Task: Look for space in Shāhreẕā, Iran from 6th June, 2023 to 8th June, 2023 for 2 adults in price range Rs.7000 to Rs.12000. Place can be private room with 1  bedroom having 2 beds and 1 bathroom. Property type can be house, flat, guest house. Booking option can be shelf check-in. Required host language is English.
Action: Mouse moved to (441, 69)
Screenshot: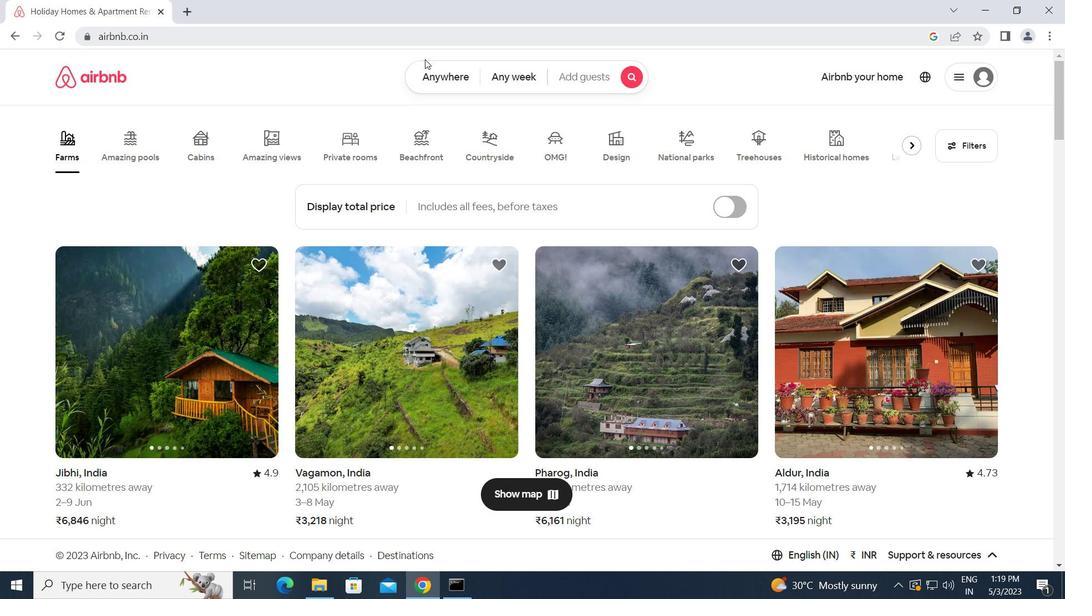 
Action: Mouse pressed left at (441, 69)
Screenshot: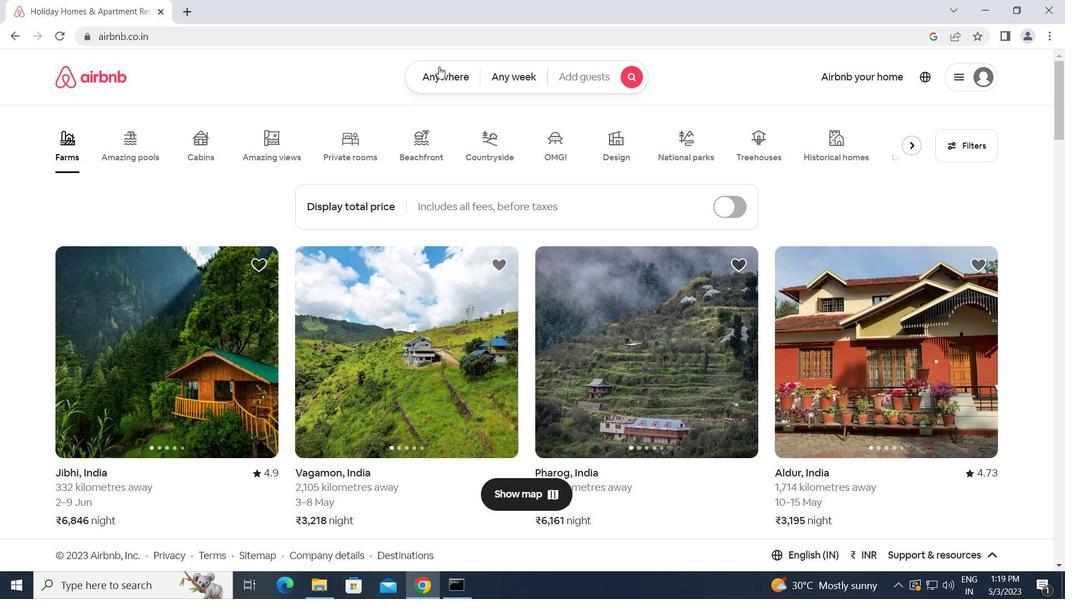 
Action: Mouse moved to (308, 133)
Screenshot: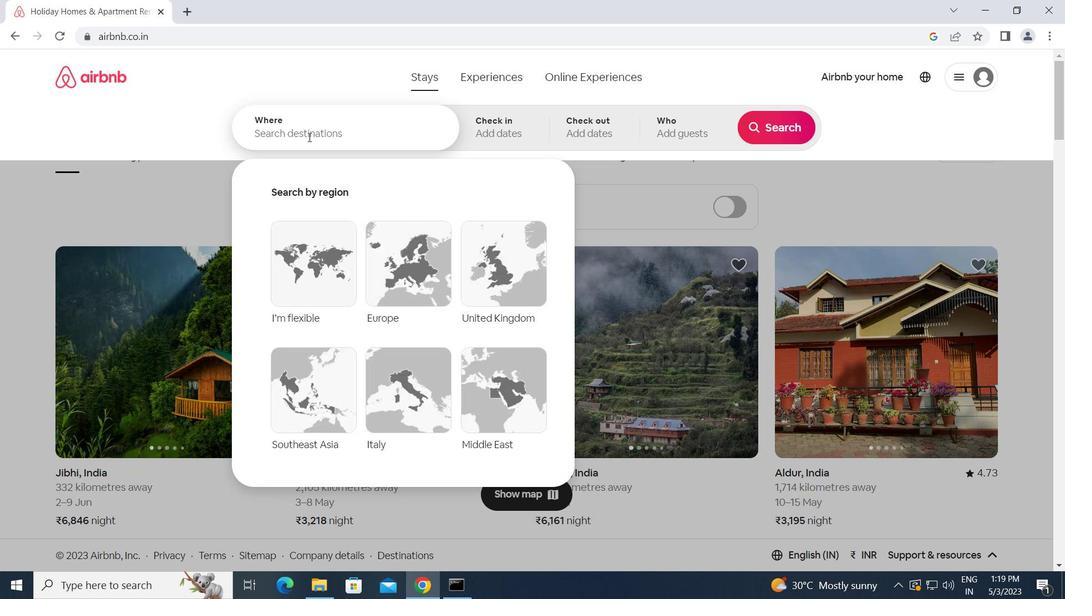 
Action: Mouse pressed left at (308, 133)
Screenshot: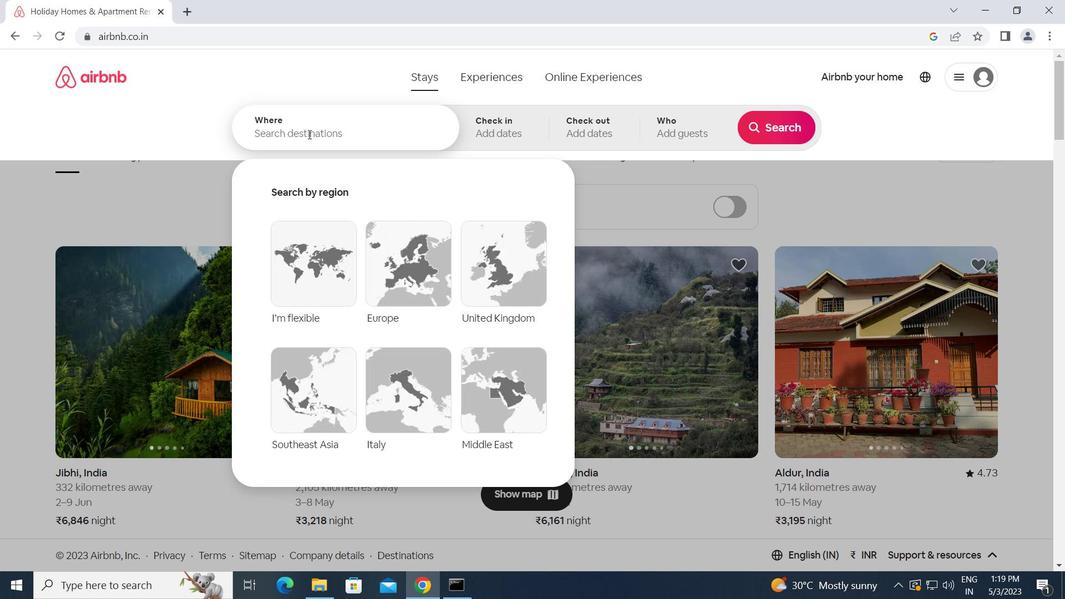 
Action: Key pressed <Key.caps_lock><Key.caps_lock>s<Key.caps_lock>hahreza,<Key.space><Key.caps_lock>i<Key.caps_lock>ran<Key.enter>
Screenshot: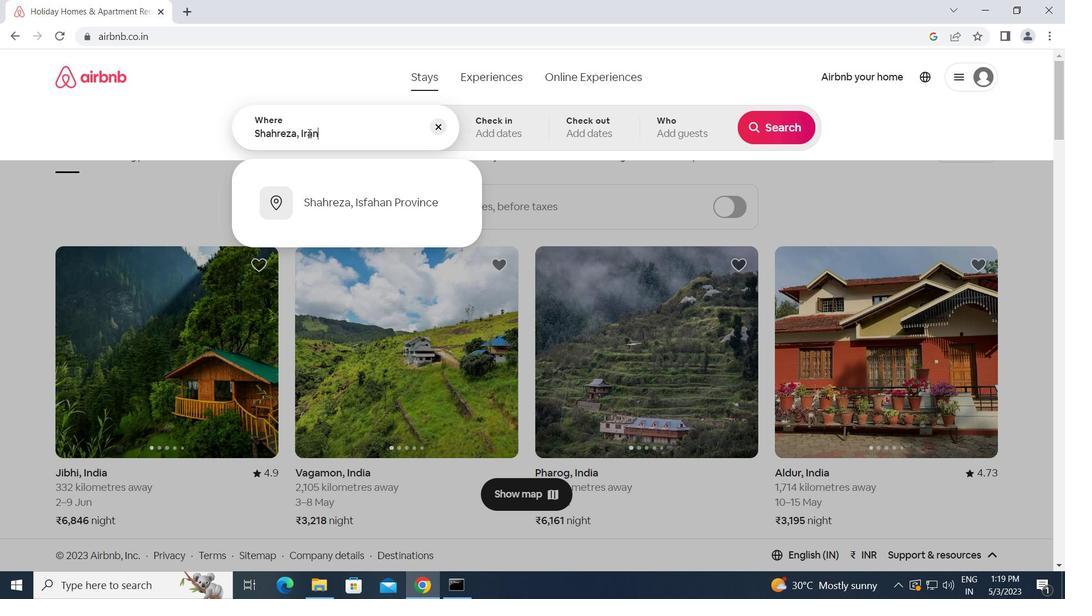 
Action: Mouse moved to (624, 329)
Screenshot: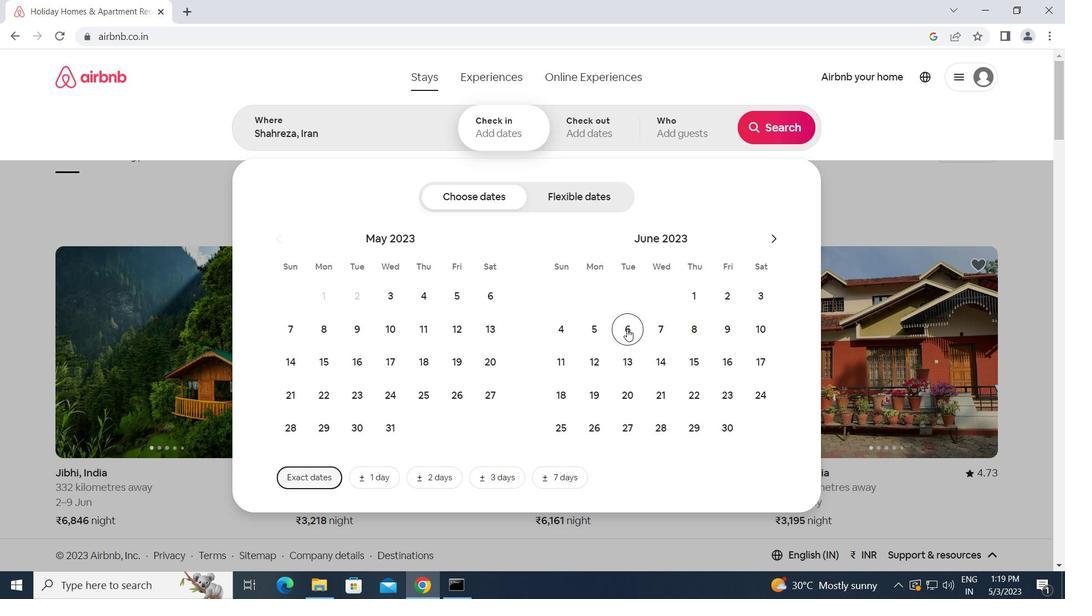 
Action: Mouse pressed left at (624, 329)
Screenshot: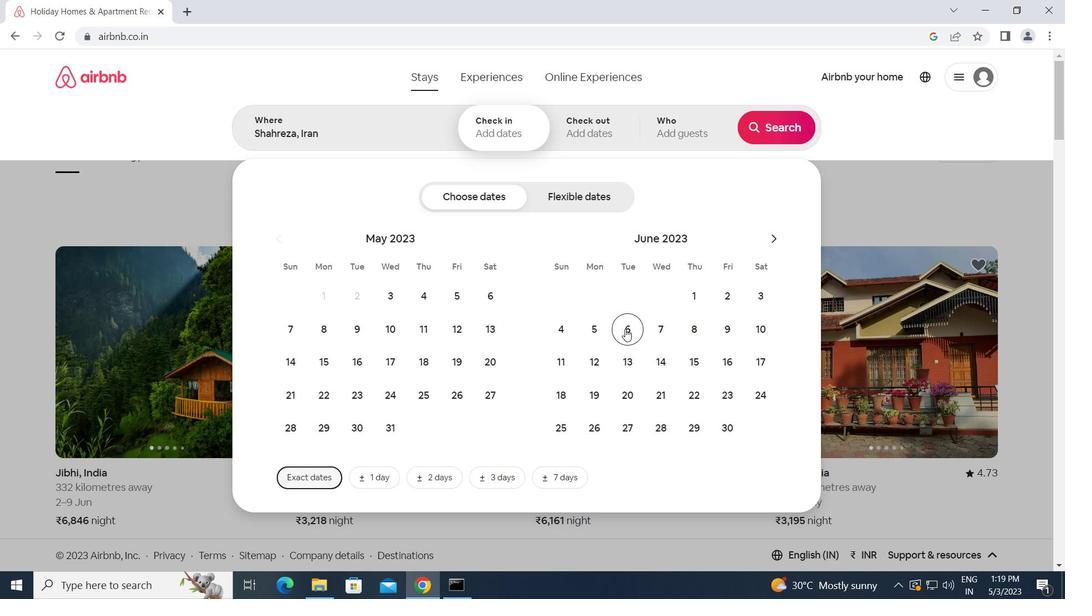 
Action: Mouse moved to (694, 331)
Screenshot: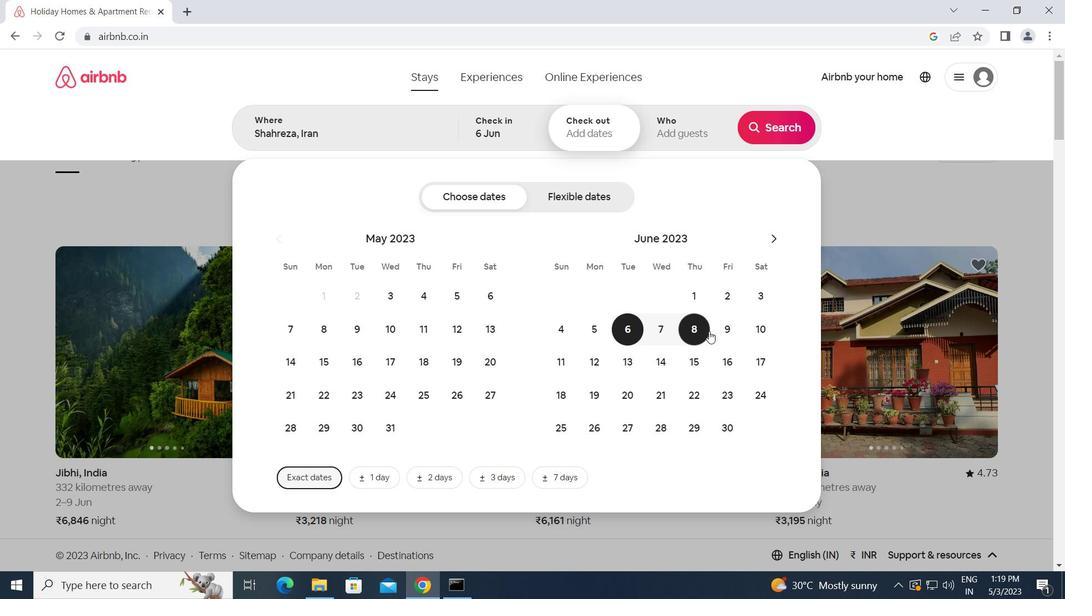 
Action: Mouse pressed left at (694, 331)
Screenshot: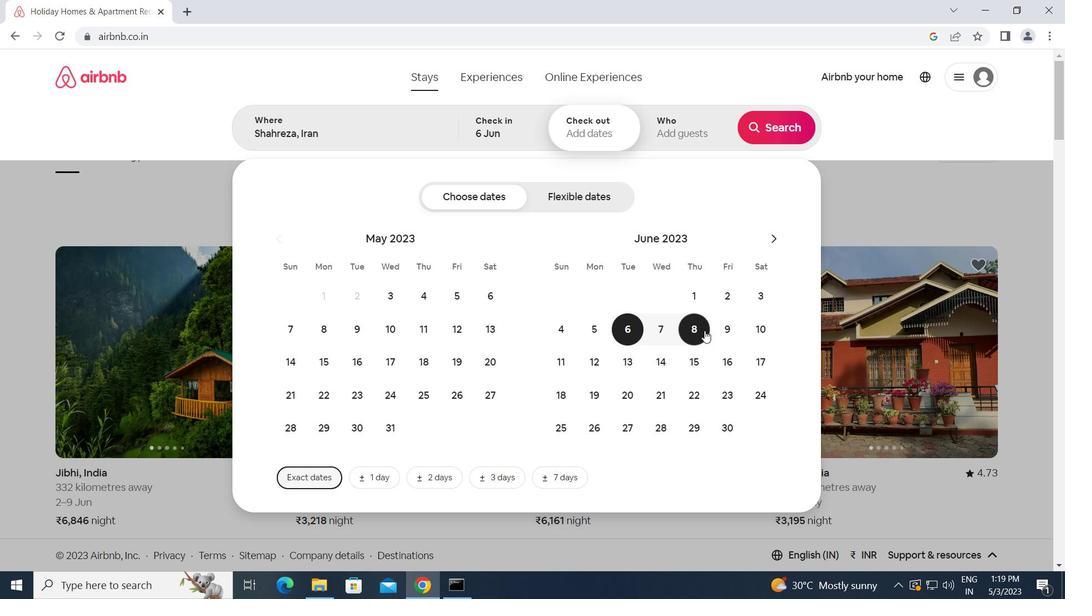 
Action: Mouse moved to (677, 128)
Screenshot: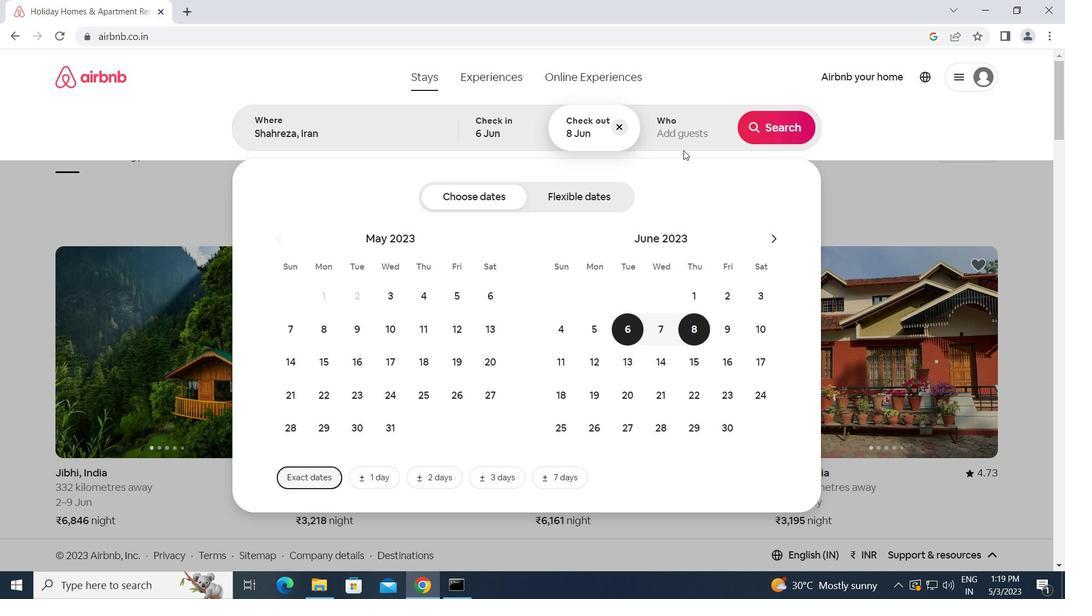 
Action: Mouse pressed left at (677, 128)
Screenshot: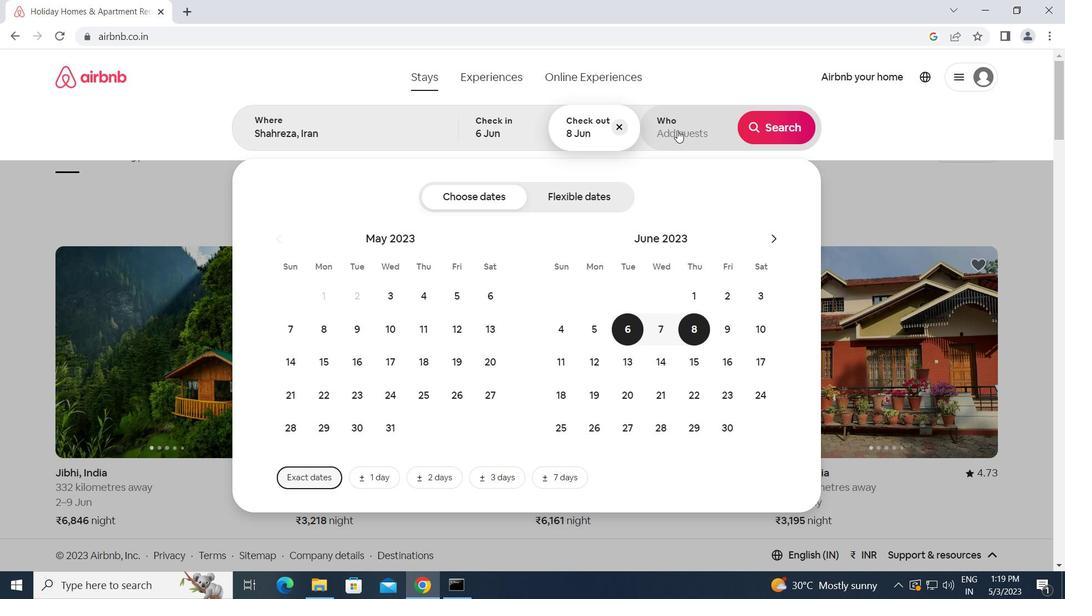 
Action: Mouse moved to (780, 195)
Screenshot: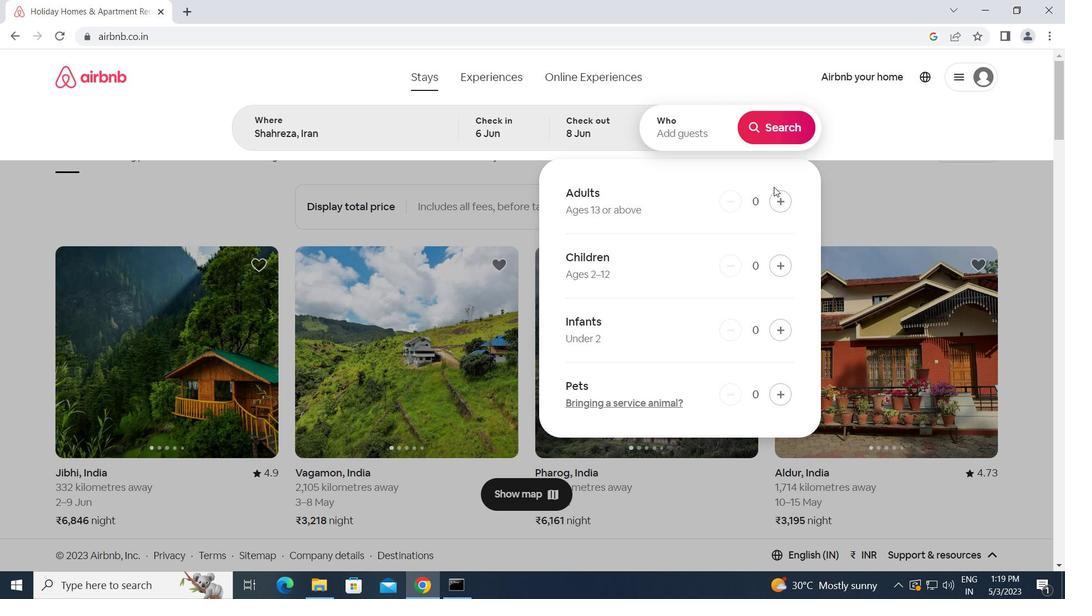 
Action: Mouse pressed left at (780, 195)
Screenshot: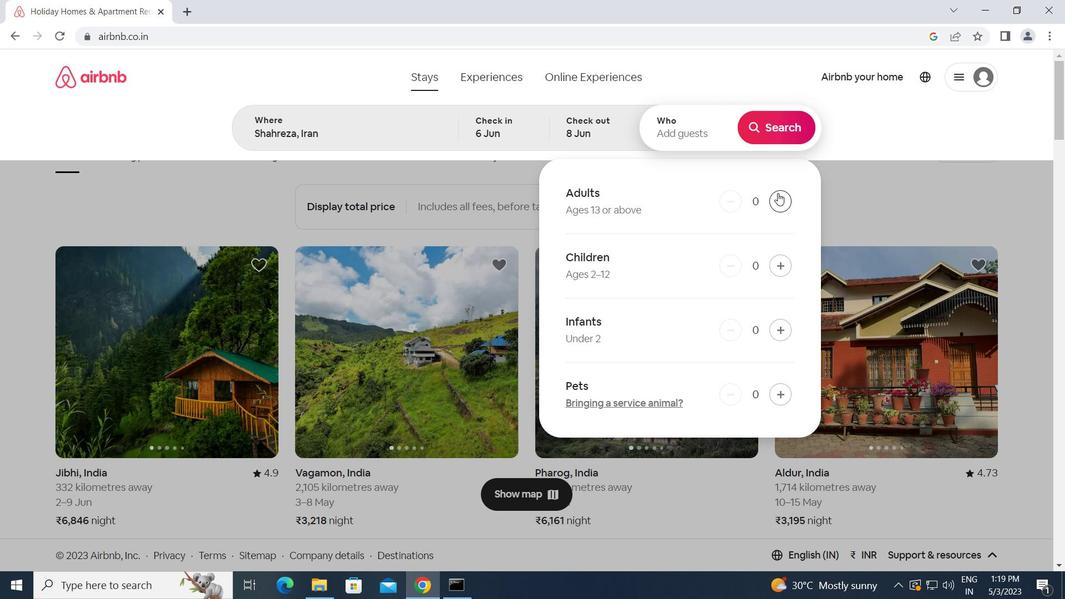 
Action: Mouse pressed left at (780, 195)
Screenshot: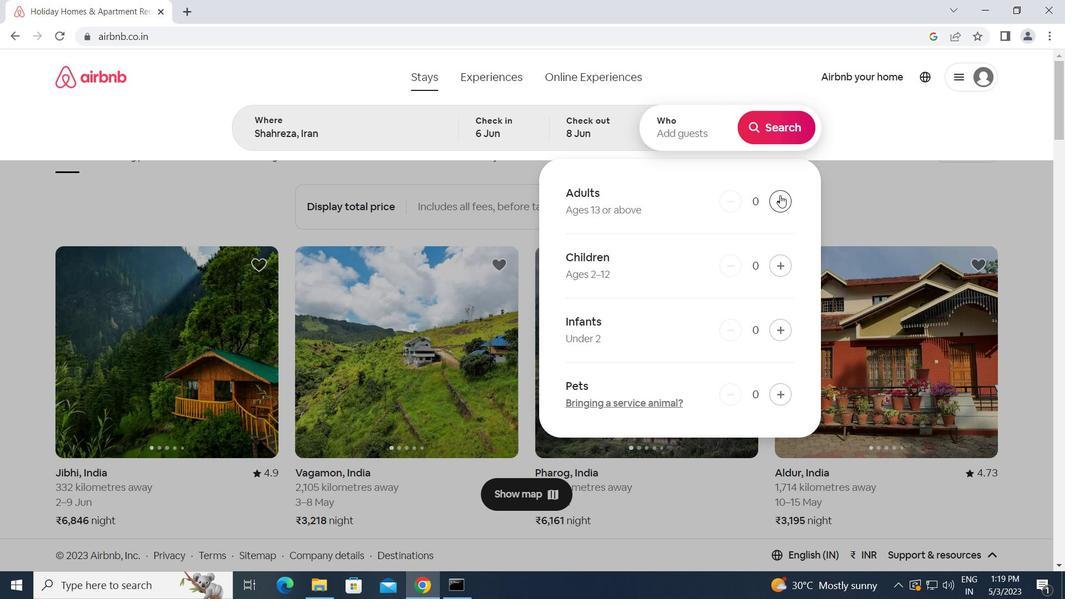 
Action: Mouse moved to (783, 139)
Screenshot: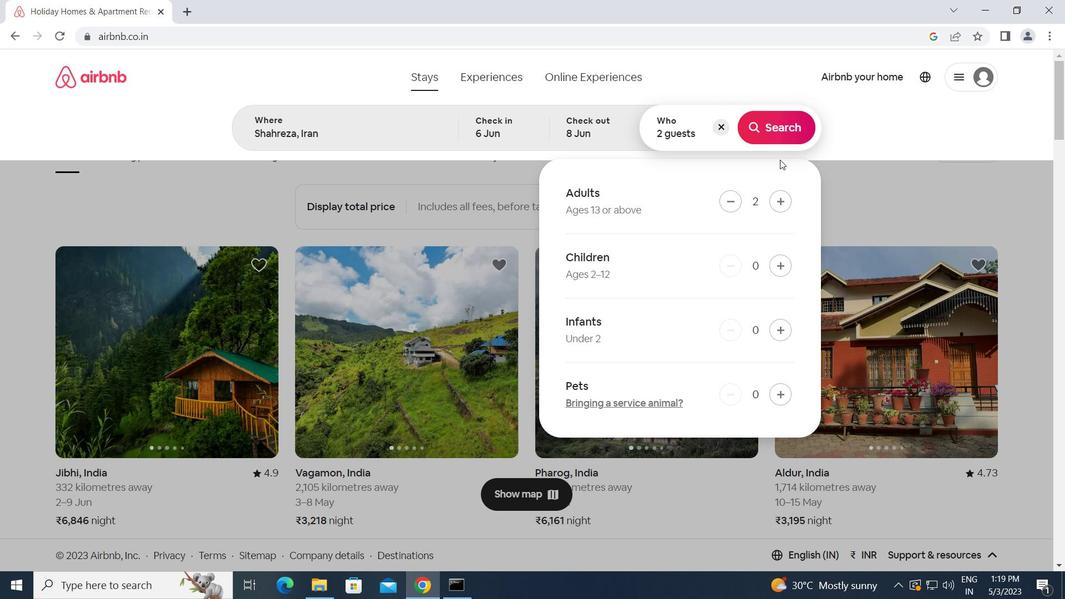 
Action: Mouse pressed left at (783, 139)
Screenshot: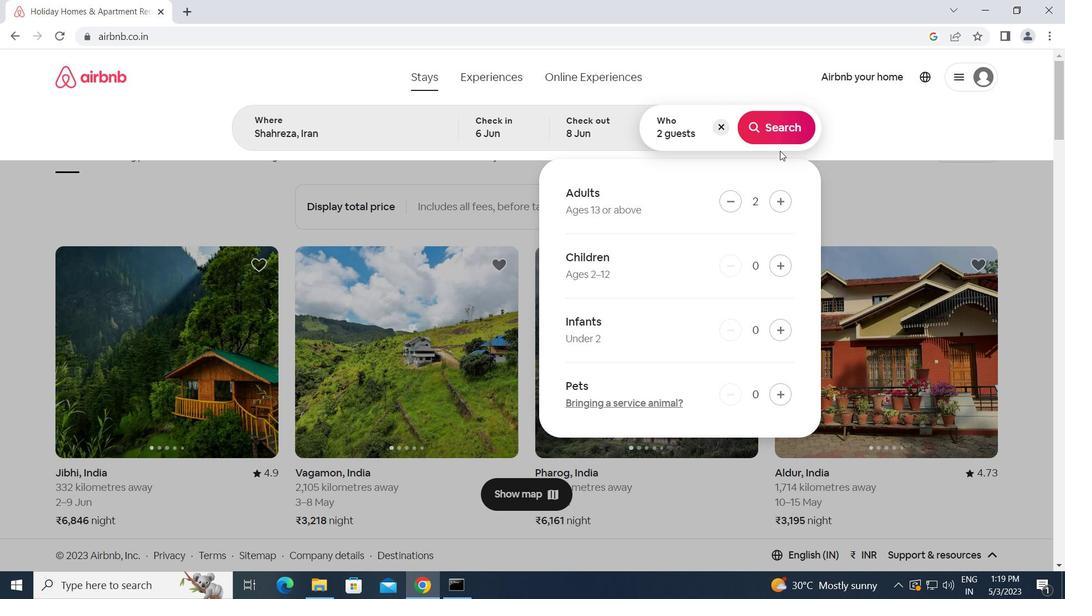 
Action: Mouse moved to (995, 123)
Screenshot: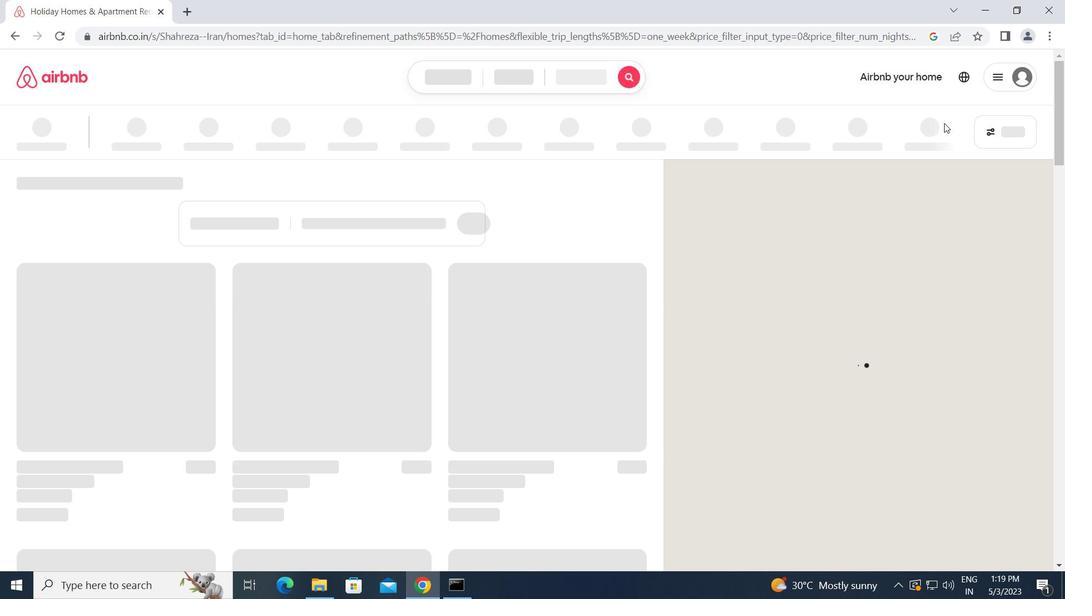 
Action: Mouse pressed left at (995, 123)
Screenshot: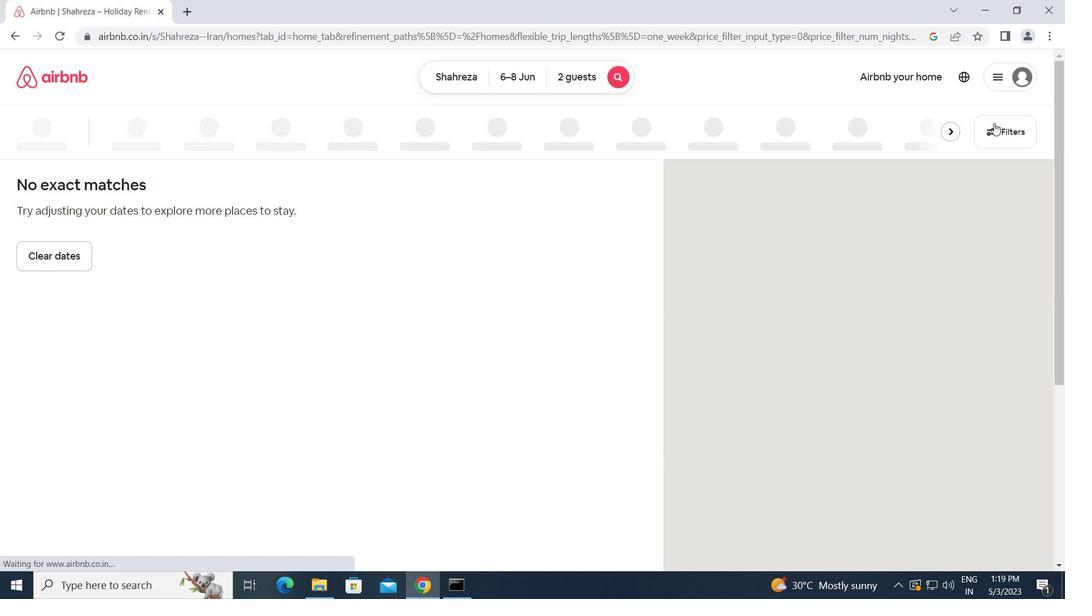 
Action: Mouse moved to (354, 216)
Screenshot: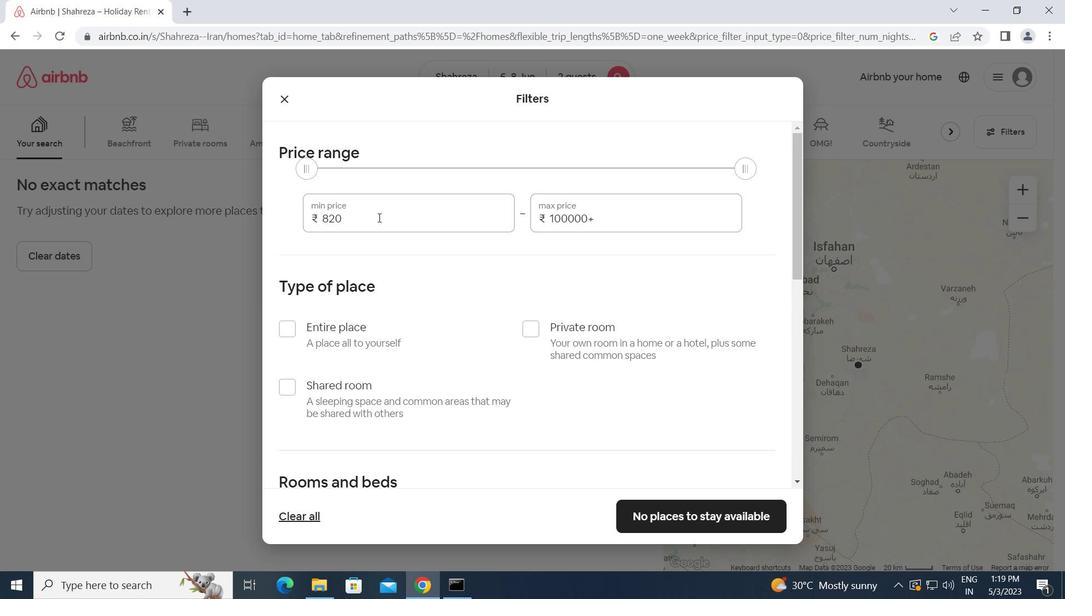 
Action: Mouse pressed left at (354, 216)
Screenshot: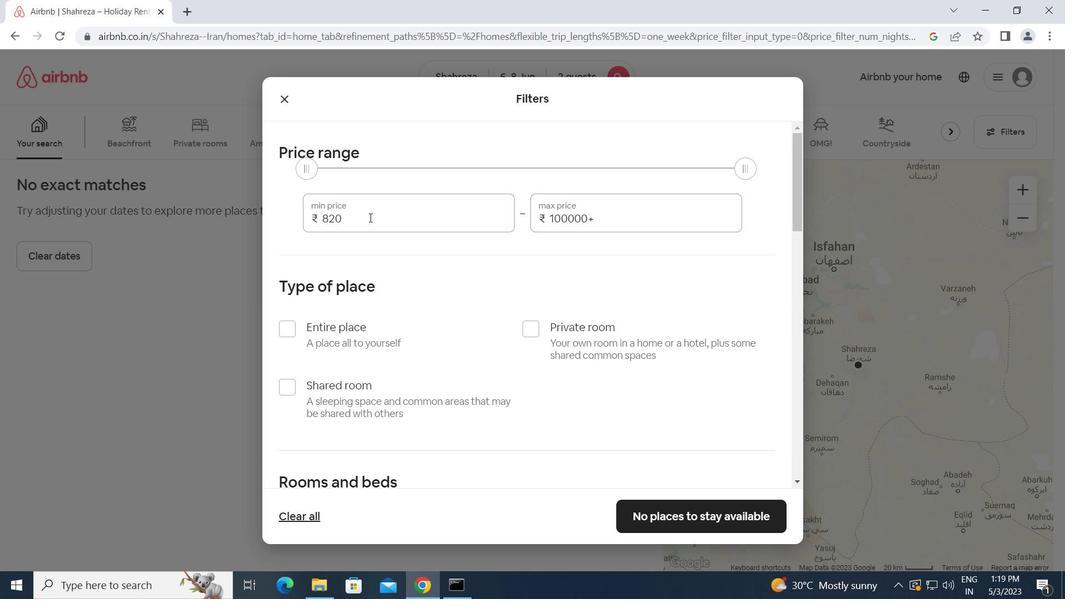 
Action: Mouse moved to (276, 227)
Screenshot: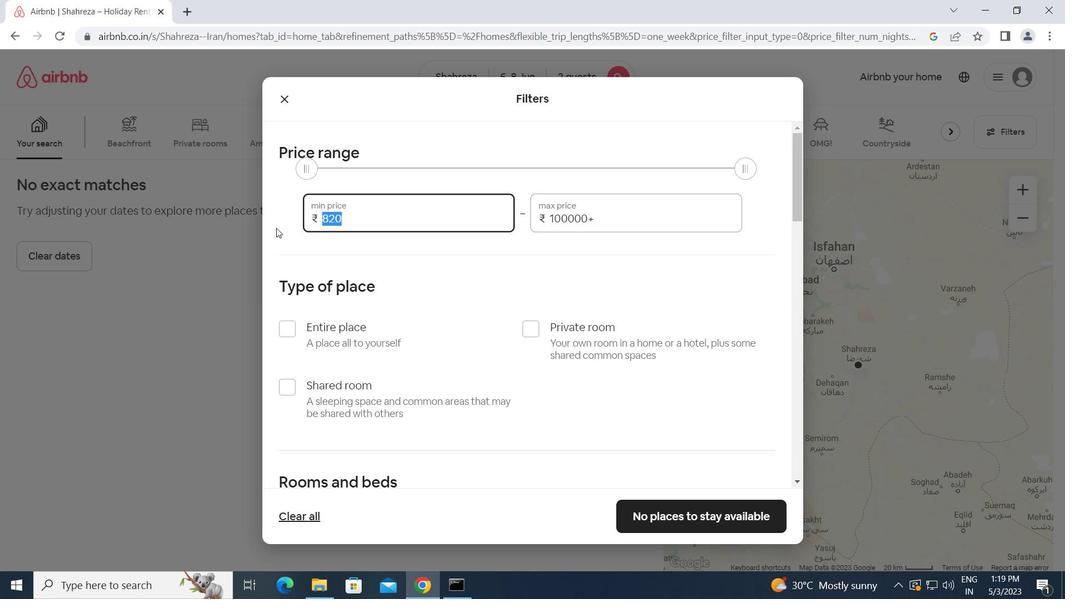 
Action: Key pressed 7000<Key.tab>12000
Screenshot: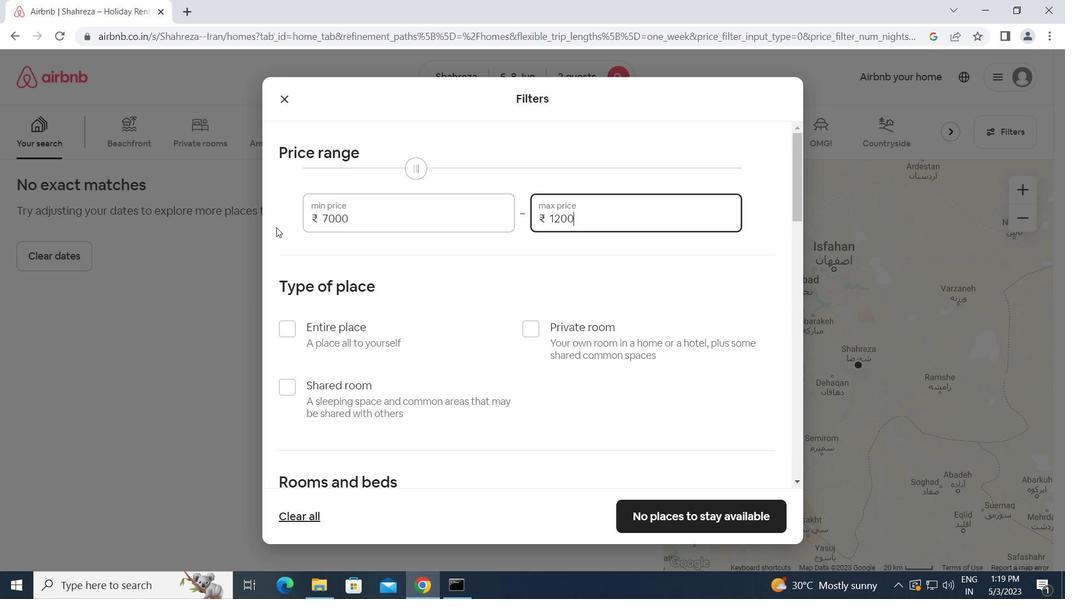 
Action: Mouse moved to (531, 324)
Screenshot: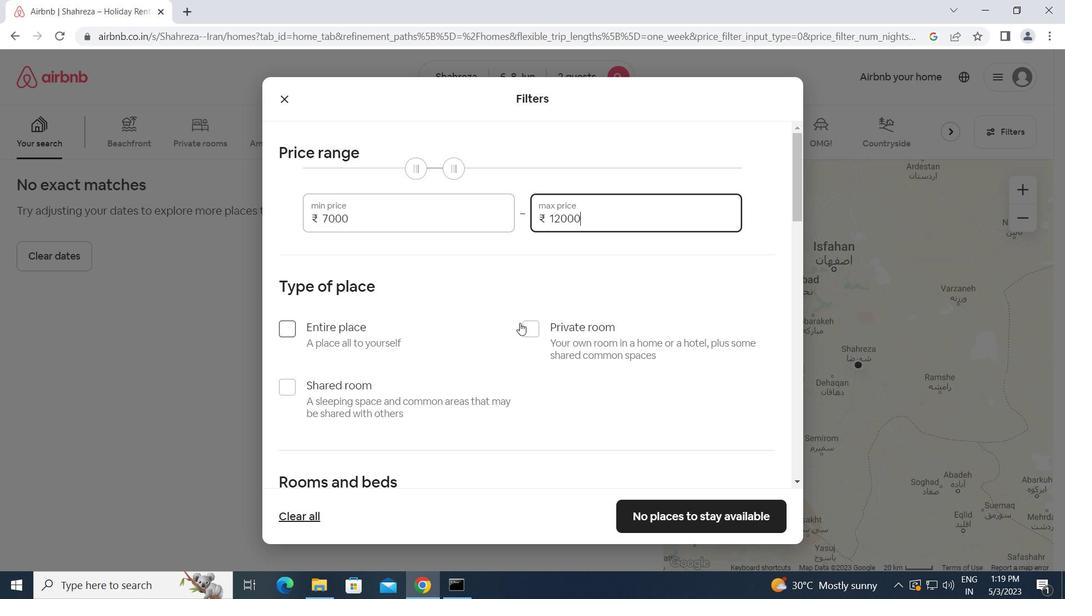 
Action: Mouse pressed left at (531, 324)
Screenshot: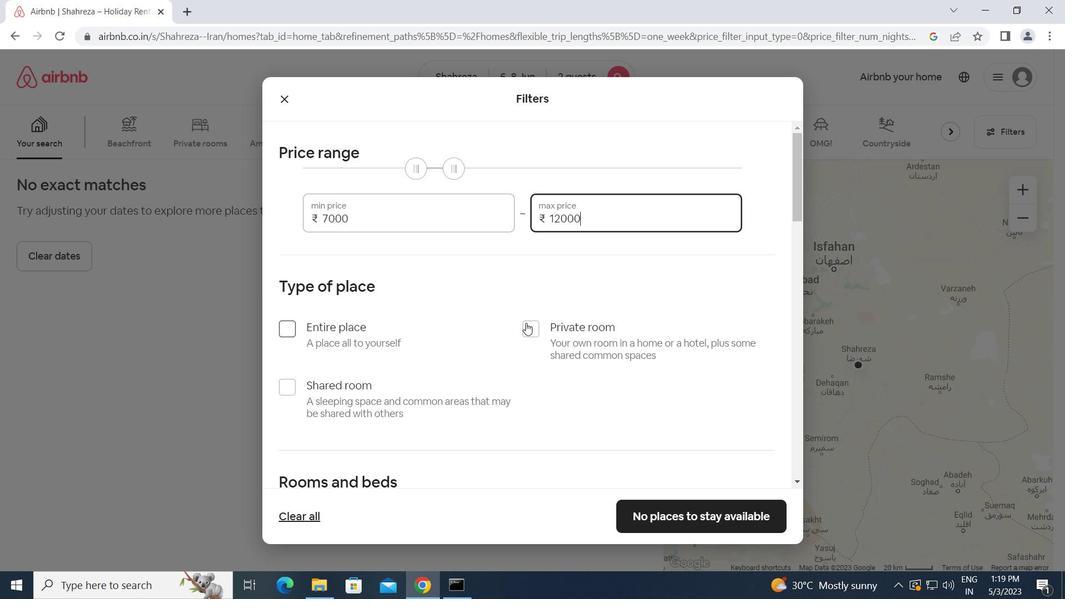 
Action: Mouse moved to (513, 364)
Screenshot: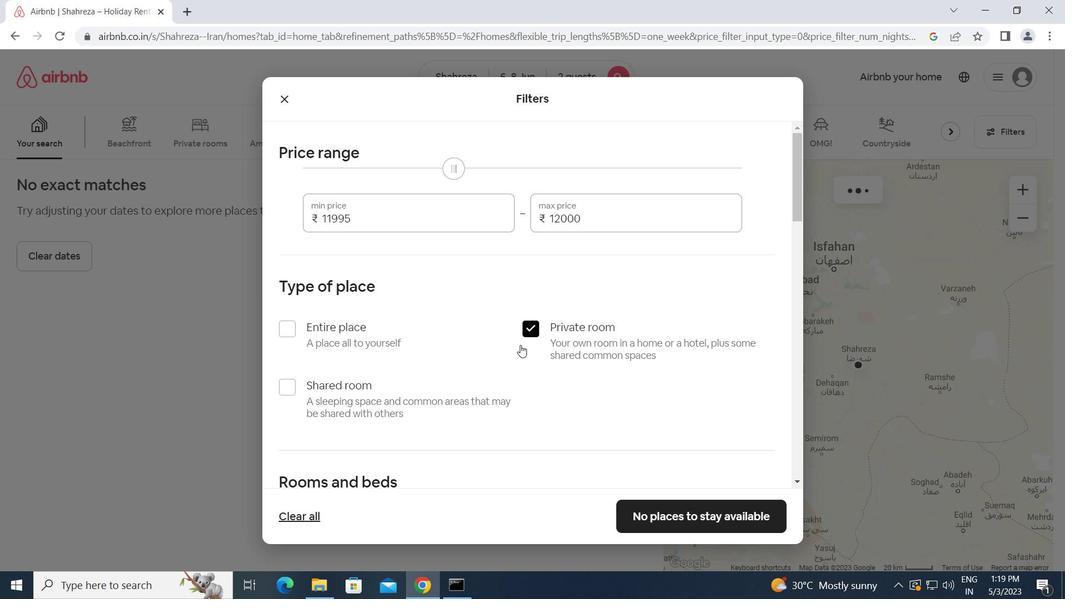 
Action: Mouse scrolled (513, 364) with delta (0, 0)
Screenshot: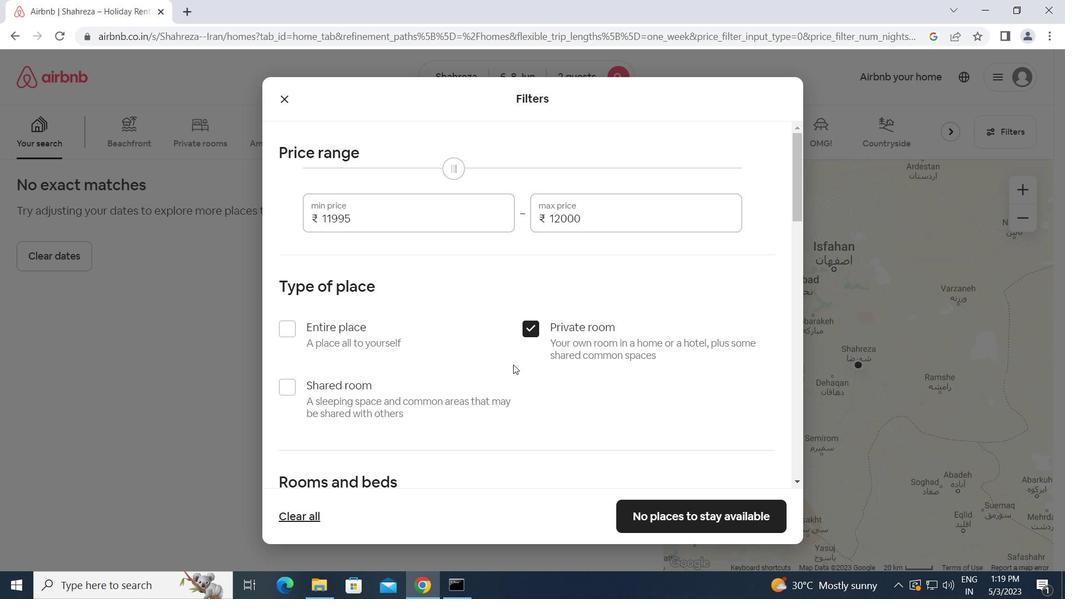 
Action: Mouse scrolled (513, 364) with delta (0, 0)
Screenshot: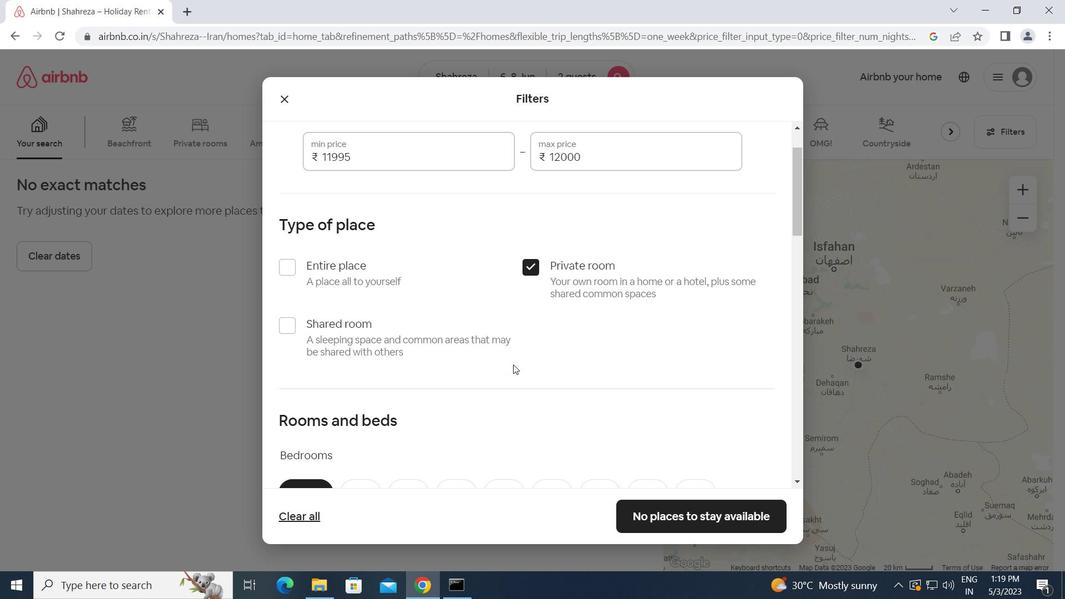 
Action: Mouse moved to (349, 409)
Screenshot: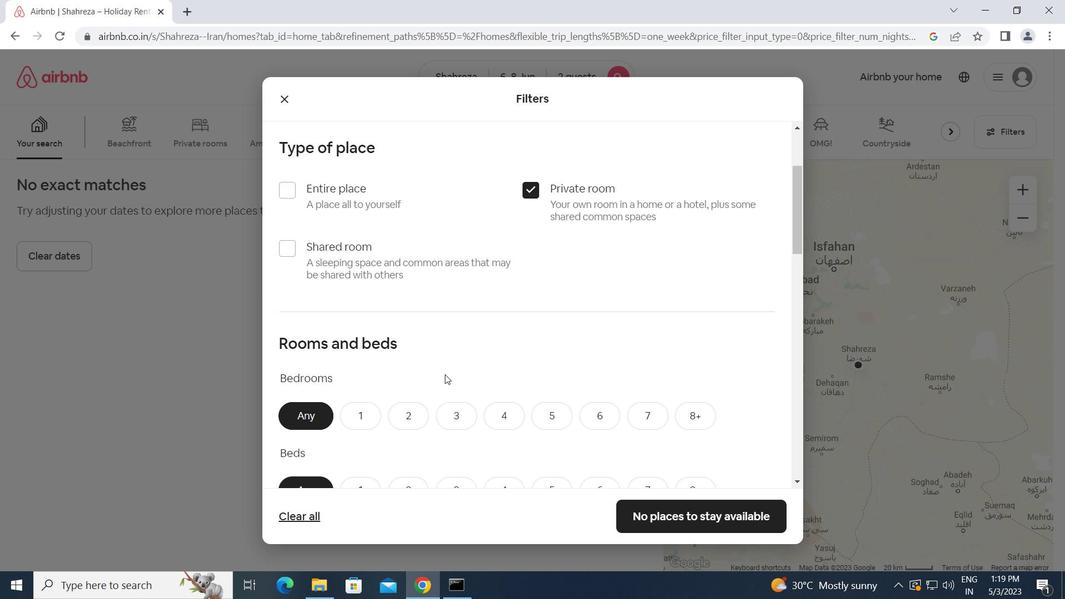 
Action: Mouse pressed left at (349, 409)
Screenshot: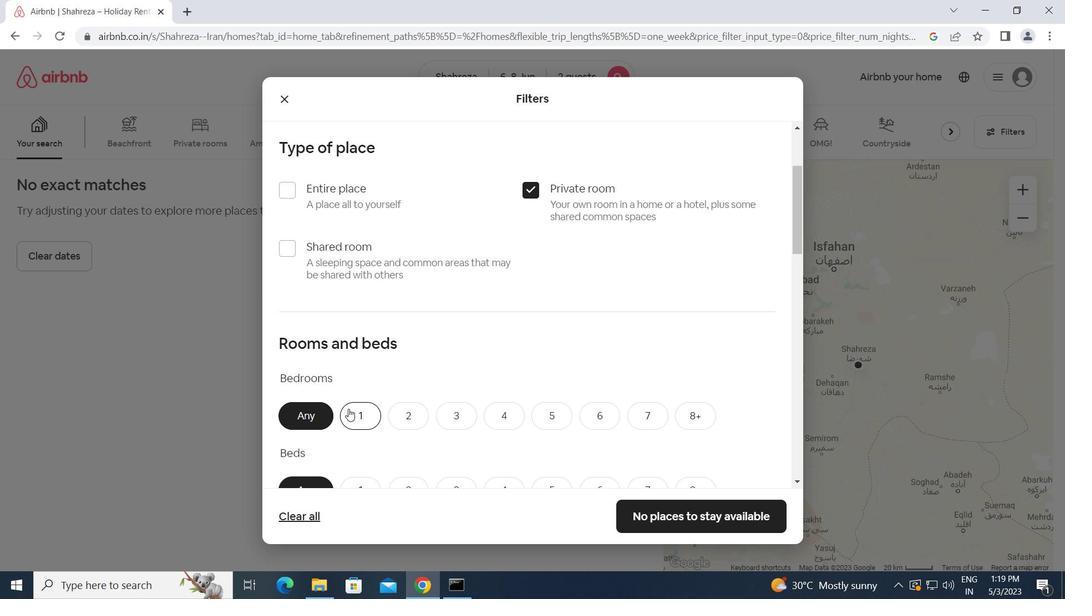 
Action: Mouse scrolled (349, 409) with delta (0, 0)
Screenshot: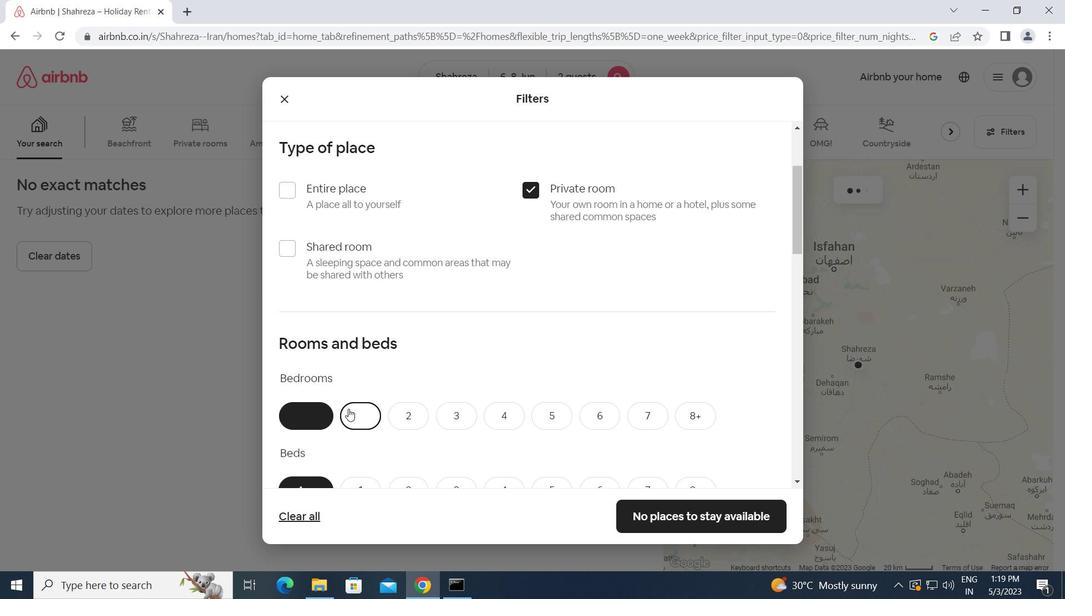 
Action: Mouse scrolled (349, 409) with delta (0, 0)
Screenshot: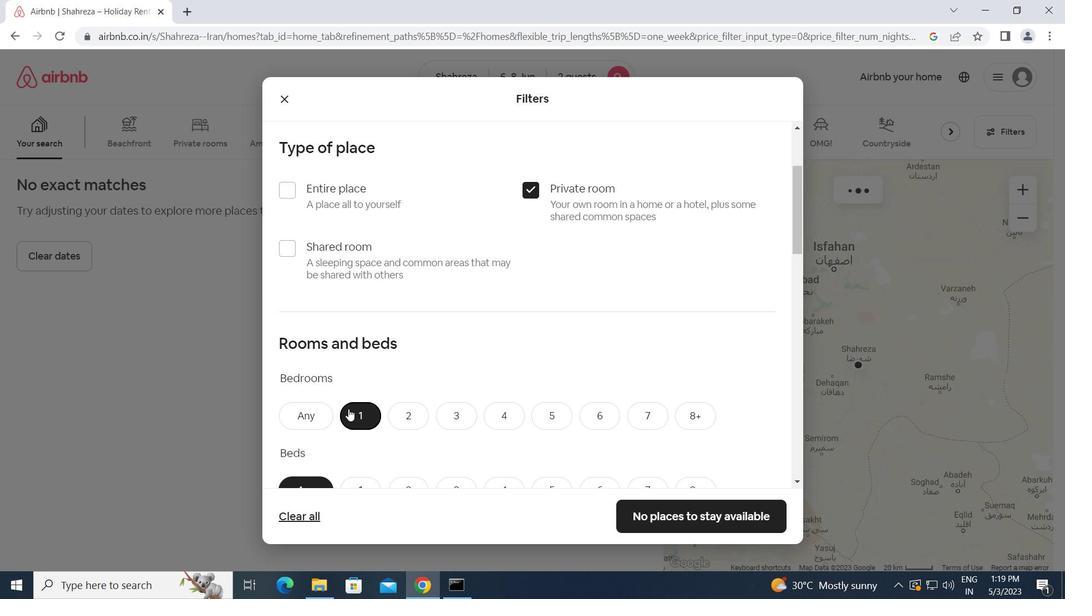 
Action: Mouse moved to (412, 361)
Screenshot: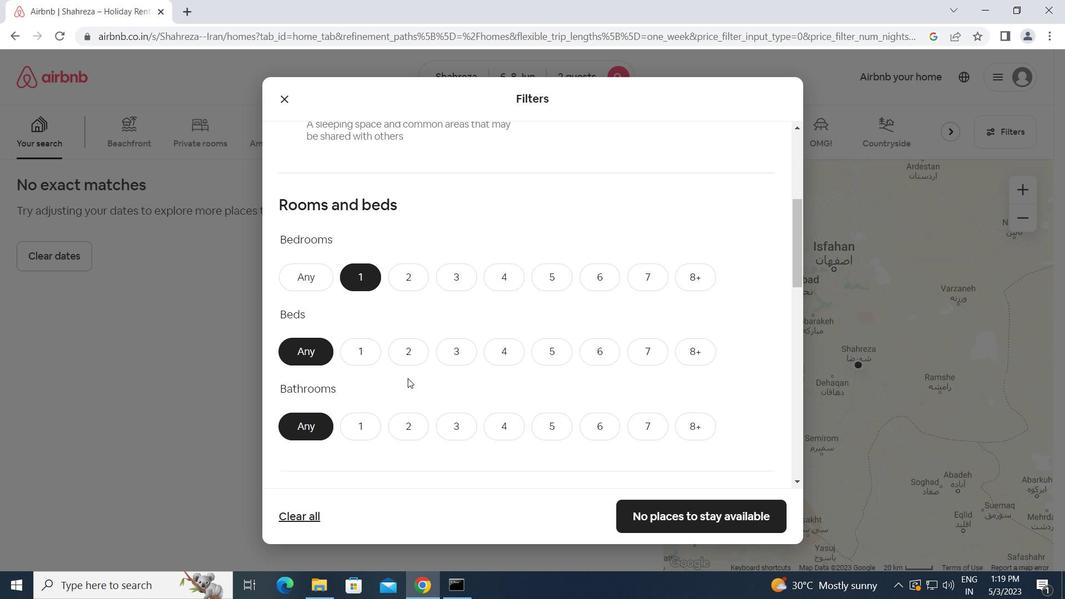 
Action: Mouse pressed left at (412, 361)
Screenshot: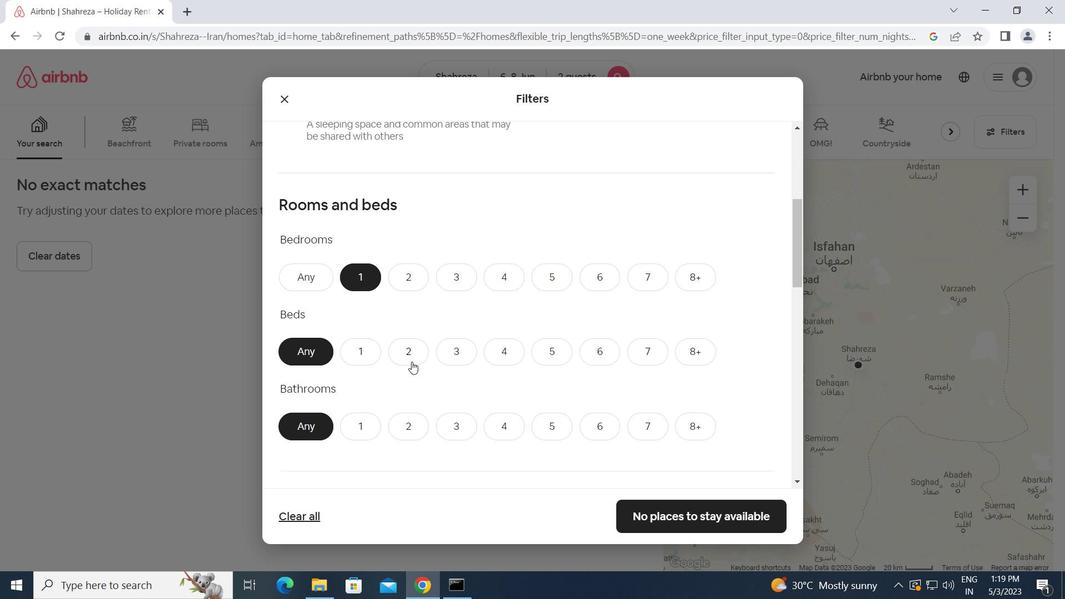 
Action: Mouse moved to (361, 419)
Screenshot: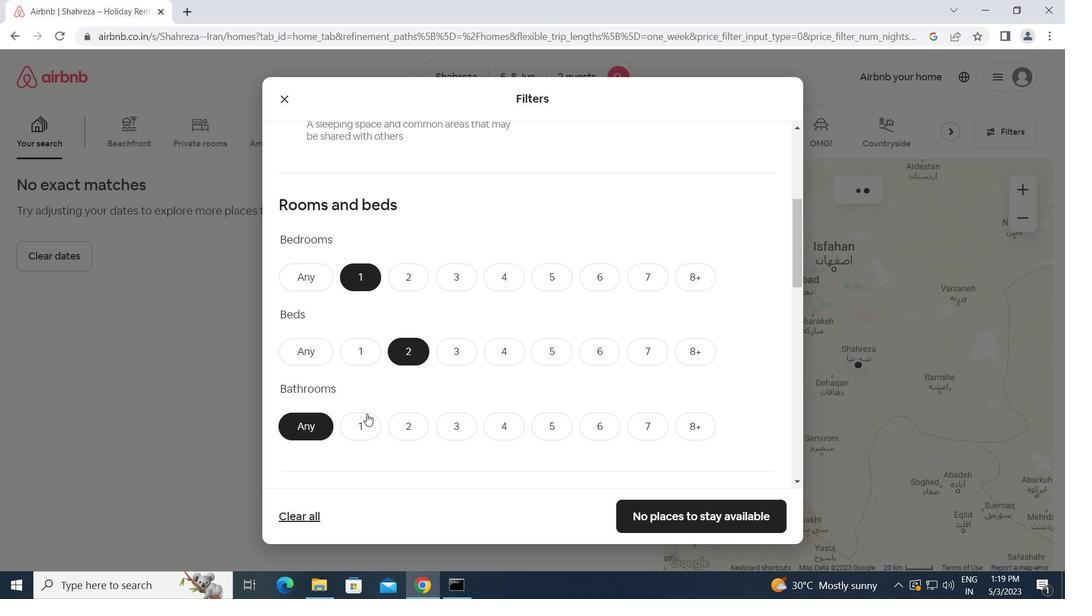 
Action: Mouse pressed left at (361, 419)
Screenshot: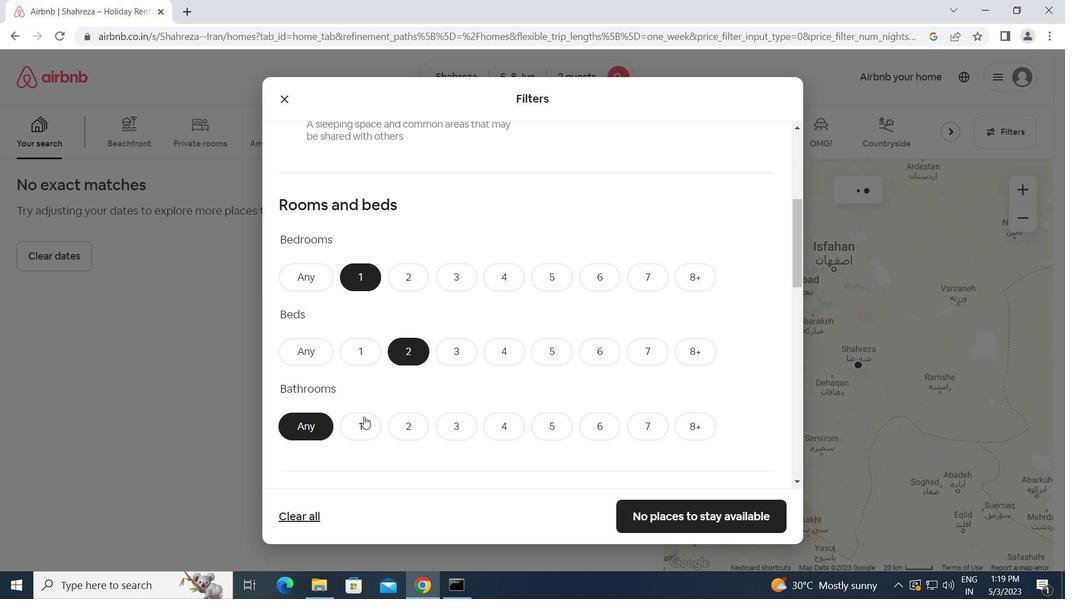 
Action: Mouse moved to (361, 420)
Screenshot: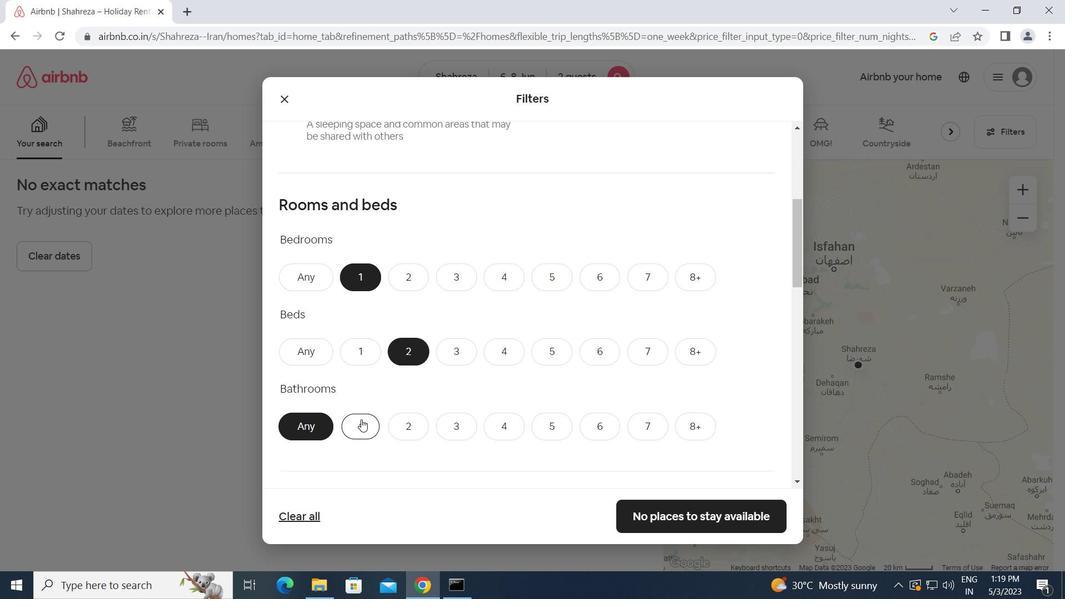 
Action: Mouse scrolled (361, 419) with delta (0, 0)
Screenshot: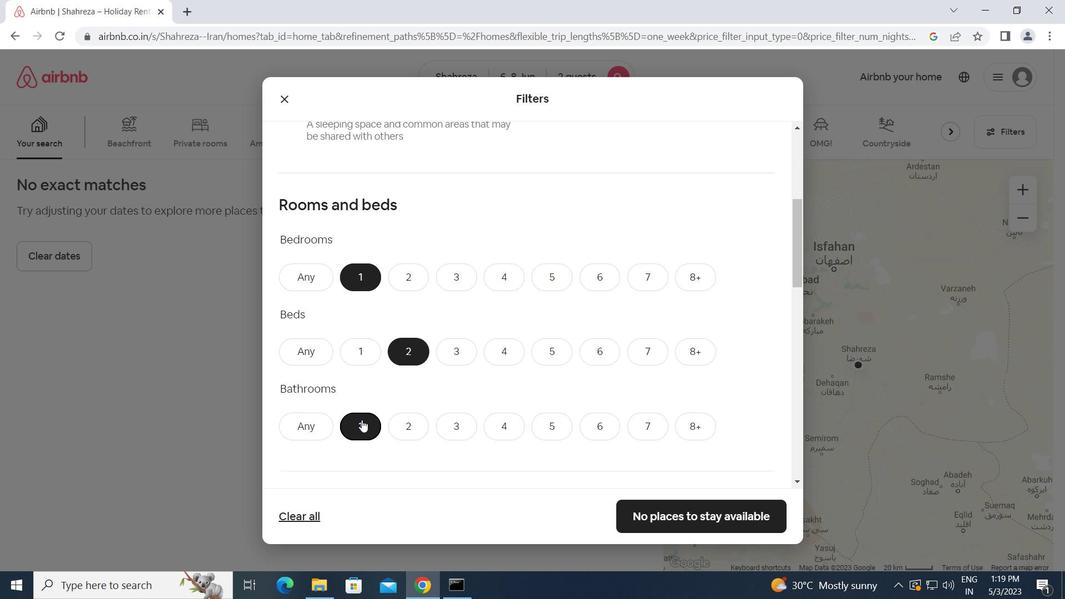 
Action: Mouse scrolled (361, 419) with delta (0, 0)
Screenshot: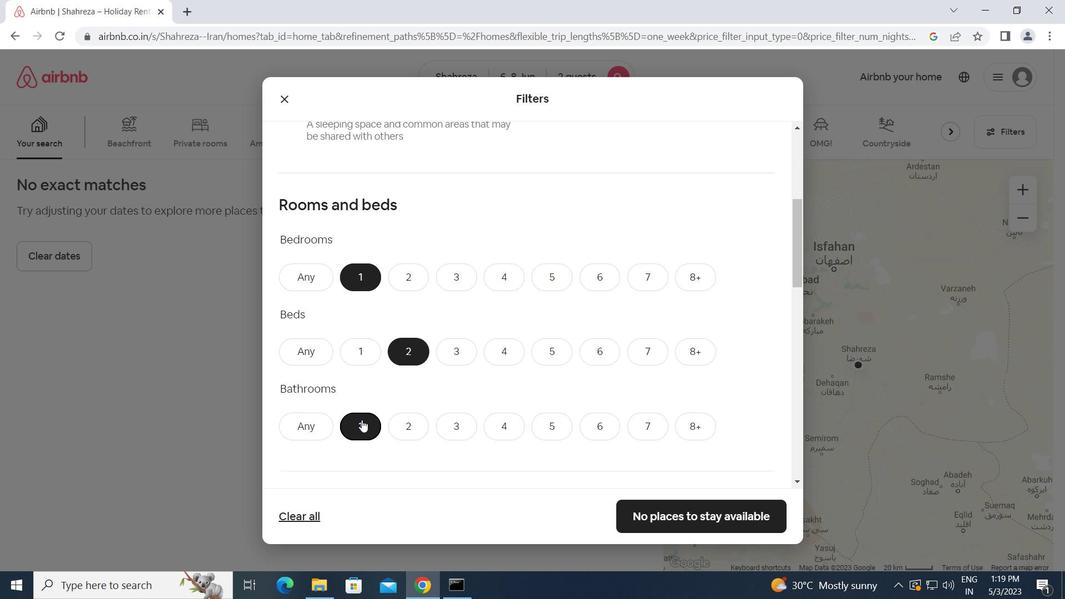 
Action: Mouse scrolled (361, 419) with delta (0, 0)
Screenshot: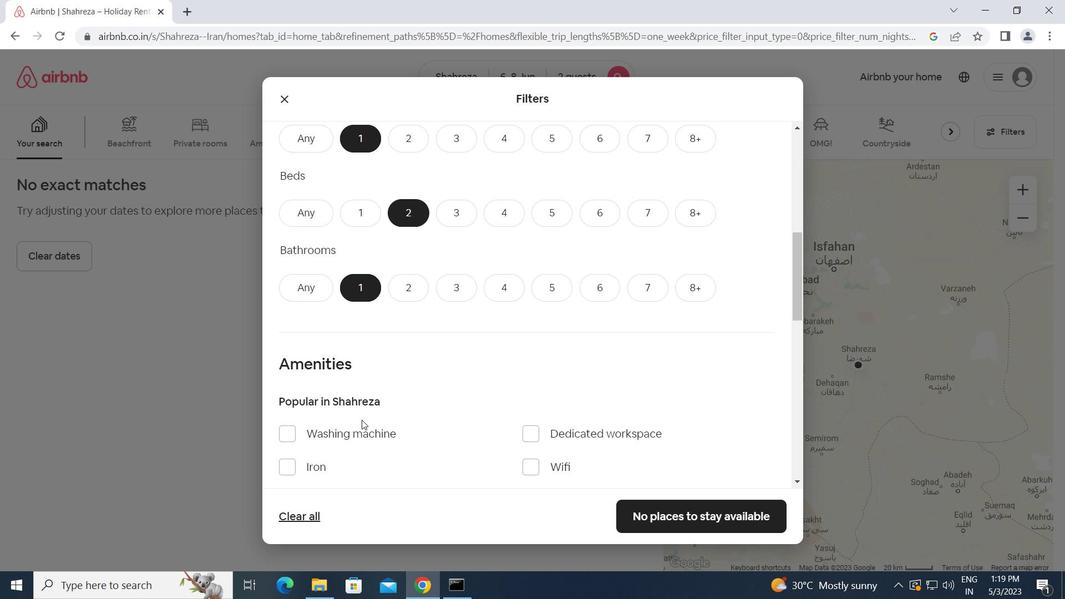 
Action: Mouse scrolled (361, 419) with delta (0, 0)
Screenshot: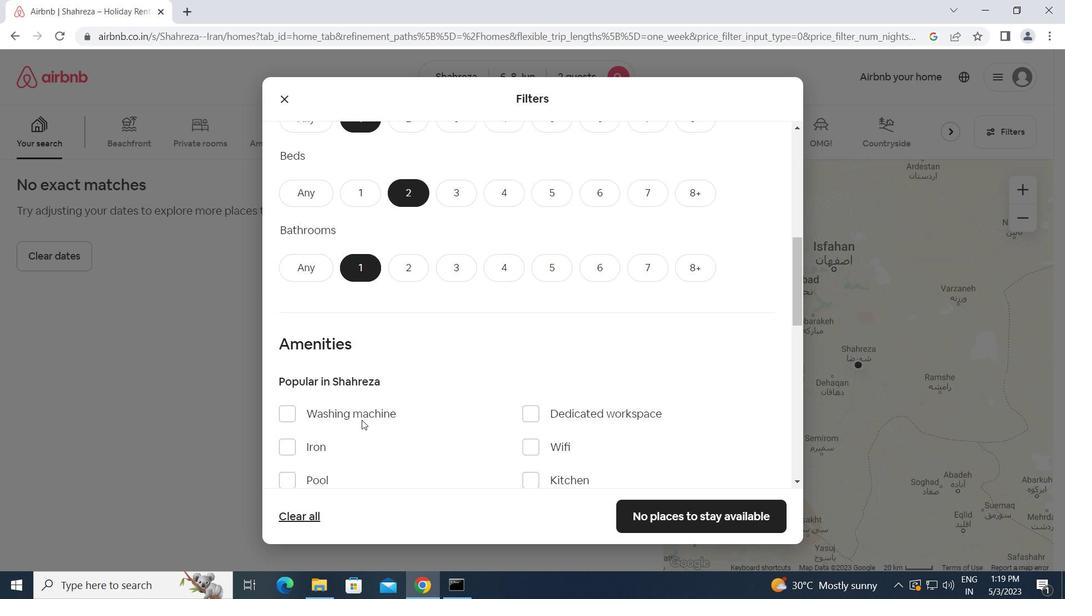 
Action: Mouse moved to (473, 435)
Screenshot: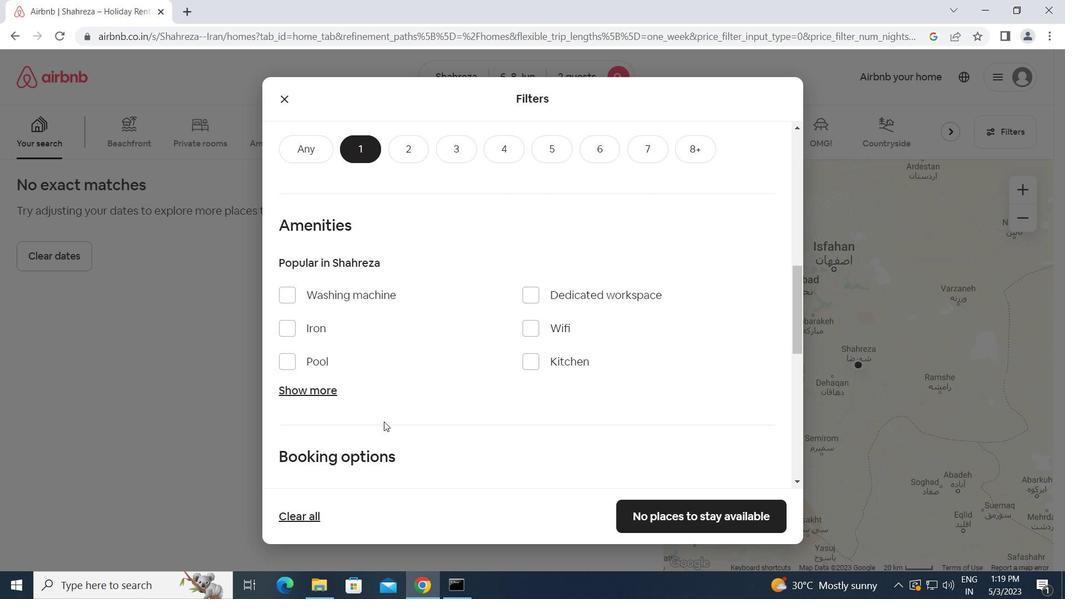 
Action: Mouse scrolled (473, 434) with delta (0, 0)
Screenshot: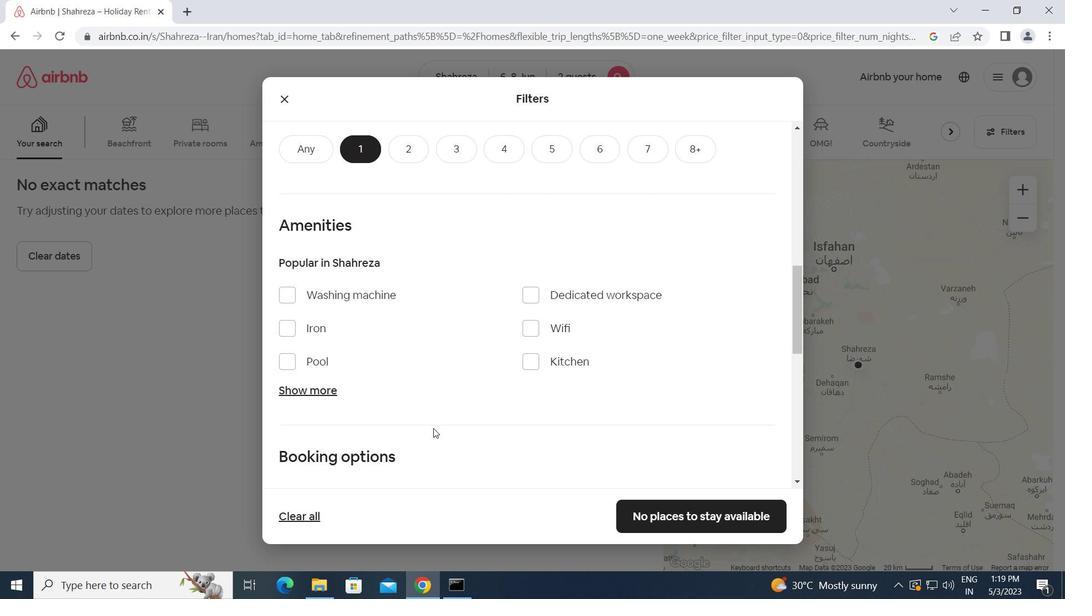 
Action: Mouse scrolled (473, 434) with delta (0, 0)
Screenshot: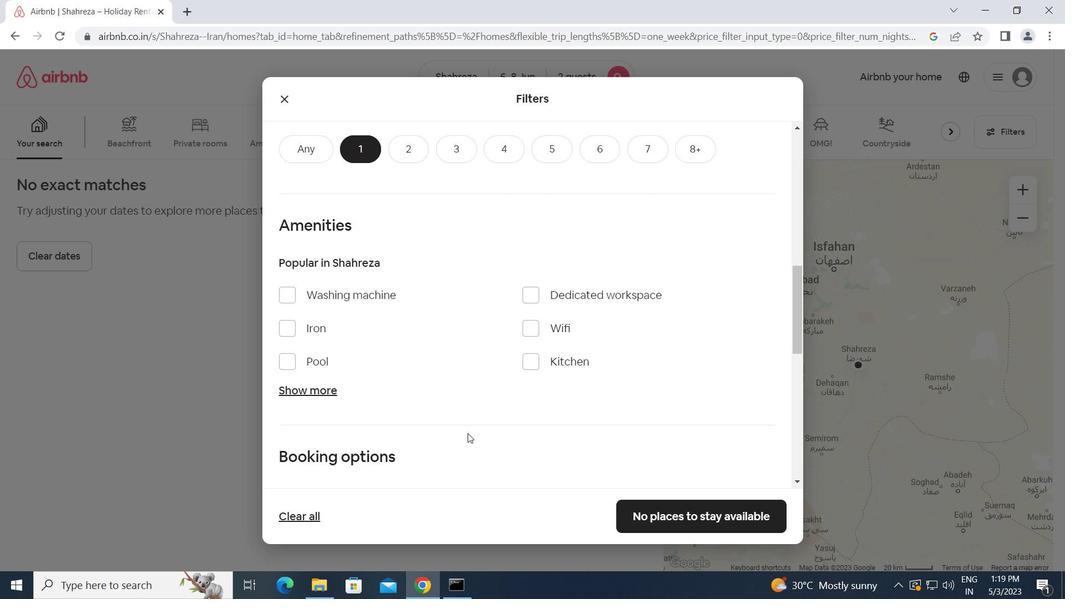 
Action: Mouse scrolled (473, 434) with delta (0, 0)
Screenshot: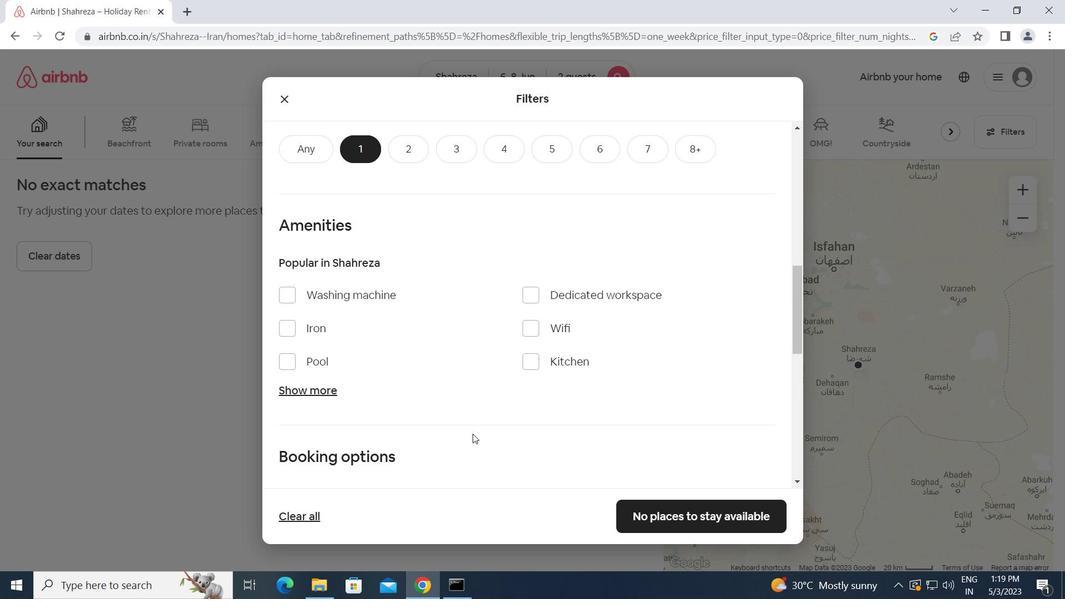 
Action: Mouse moved to (746, 338)
Screenshot: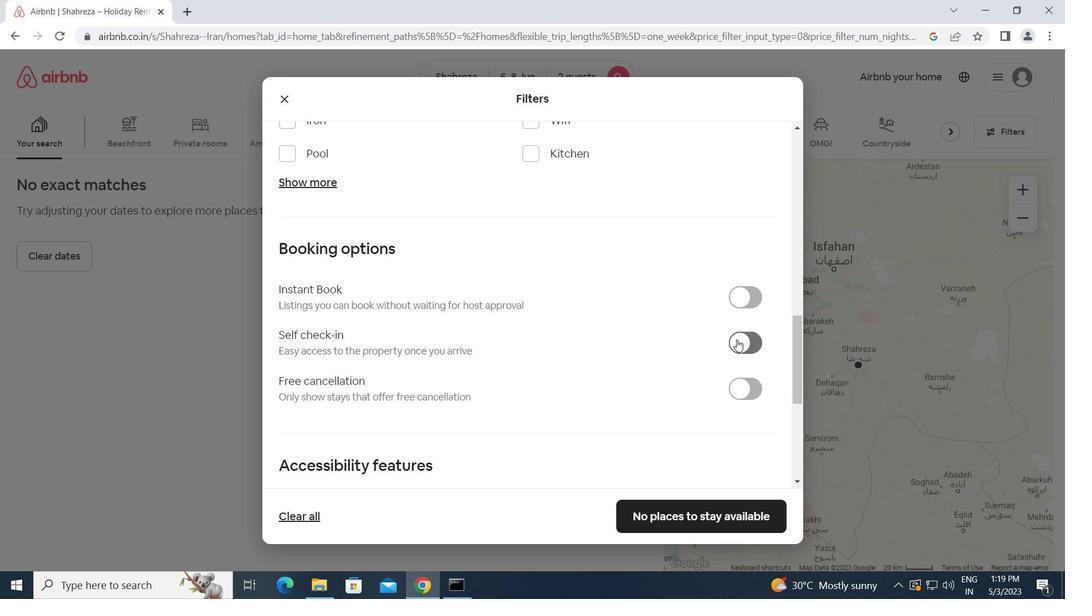 
Action: Mouse pressed left at (746, 338)
Screenshot: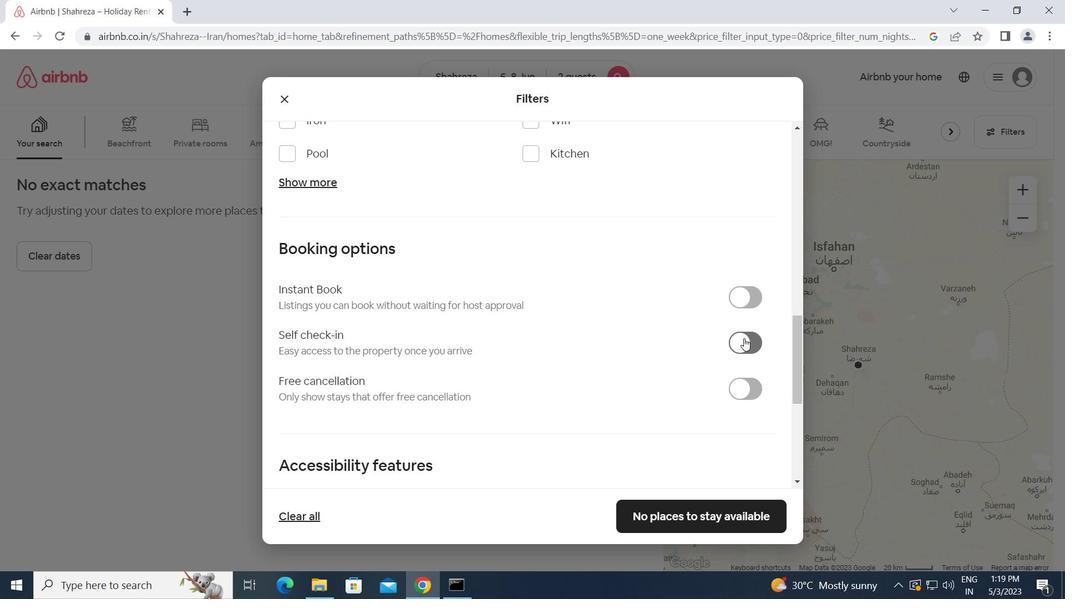 
Action: Mouse moved to (633, 385)
Screenshot: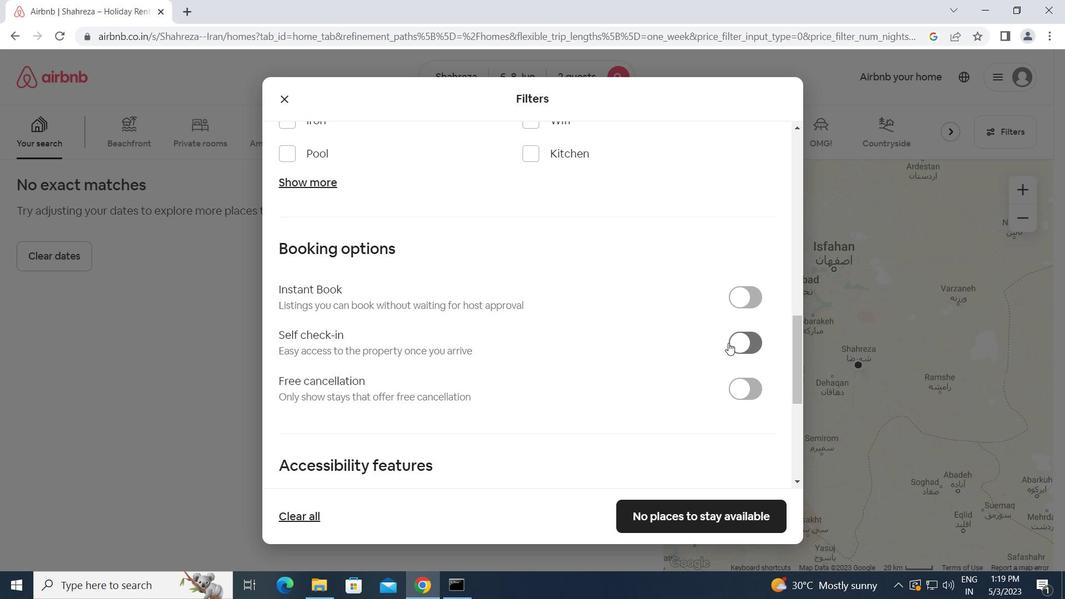 
Action: Mouse scrolled (633, 384) with delta (0, 0)
Screenshot: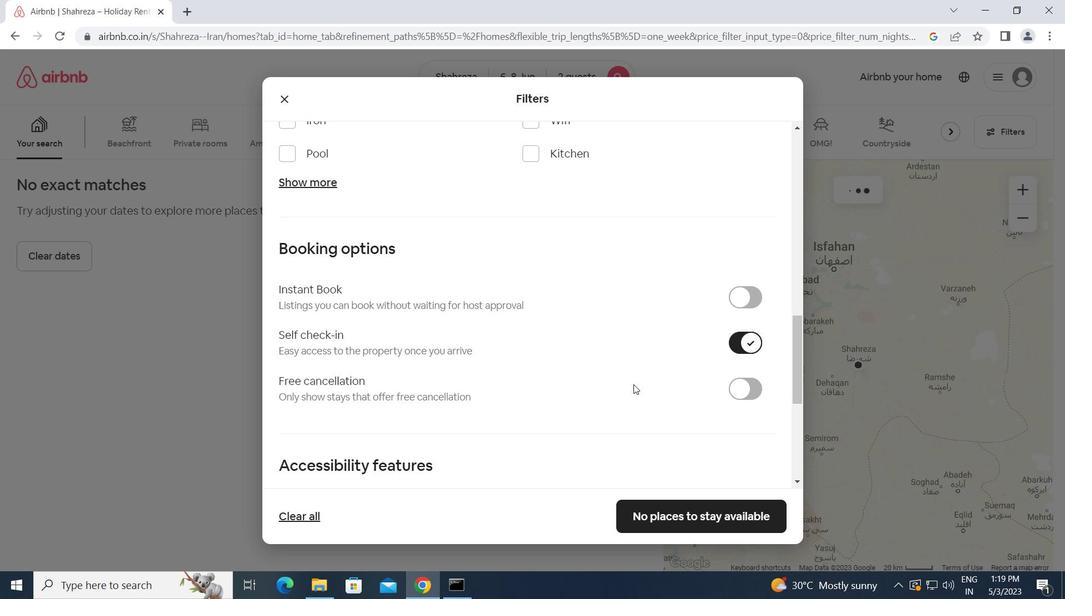 
Action: Mouse moved to (633, 385)
Screenshot: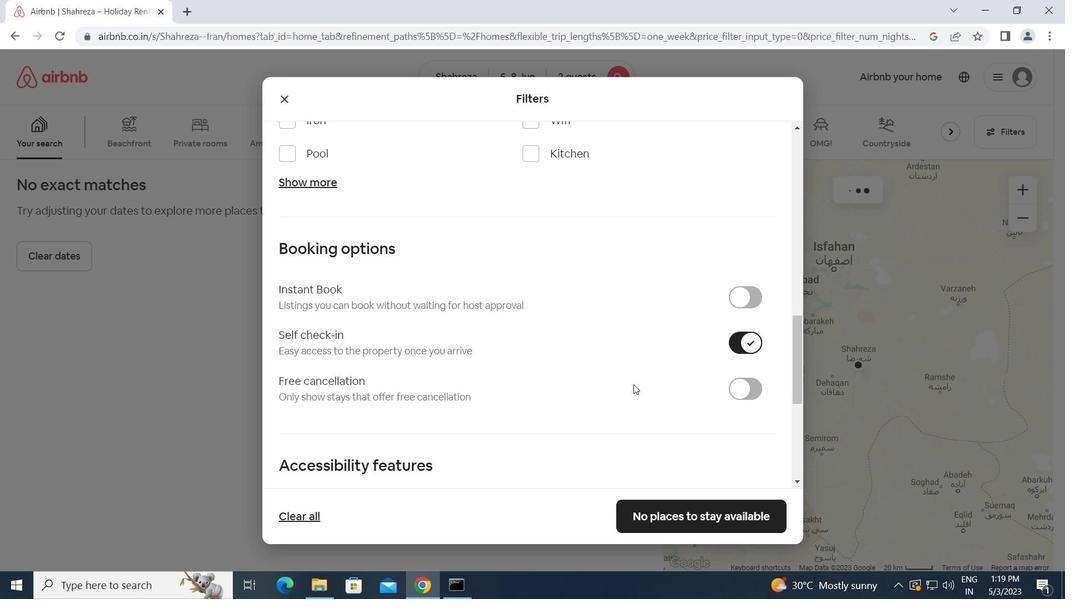 
Action: Mouse scrolled (633, 384) with delta (0, 0)
Screenshot: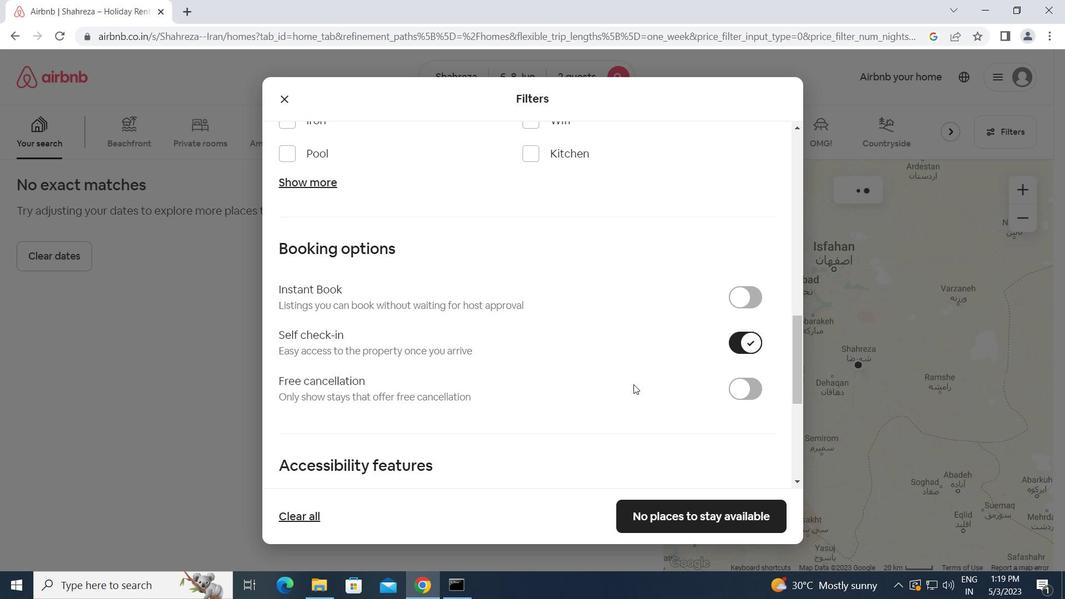 
Action: Mouse scrolled (633, 384) with delta (0, 0)
Screenshot: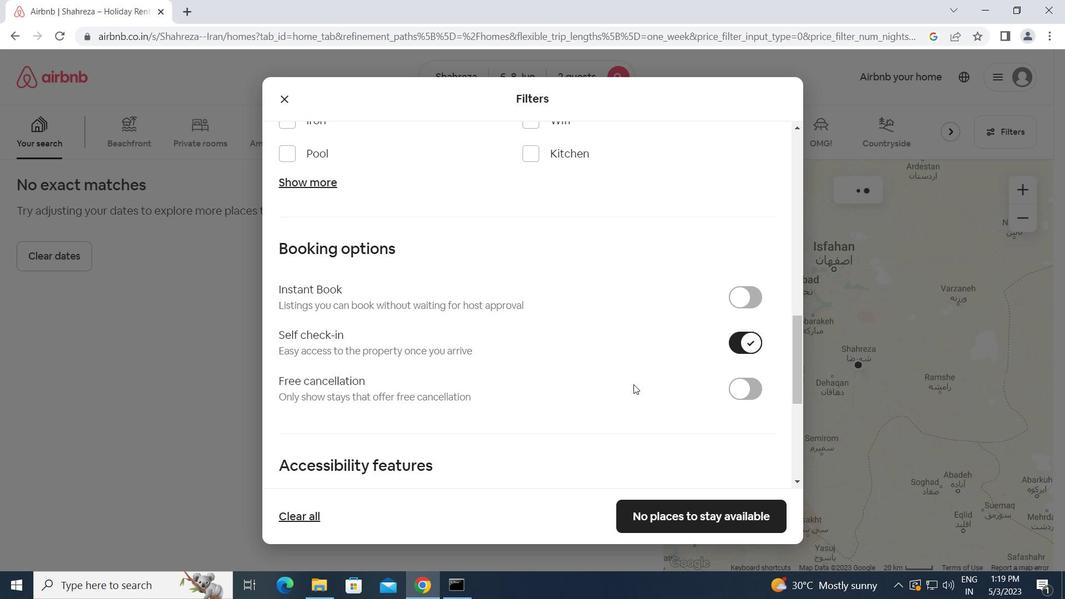 
Action: Mouse scrolled (633, 384) with delta (0, 0)
Screenshot: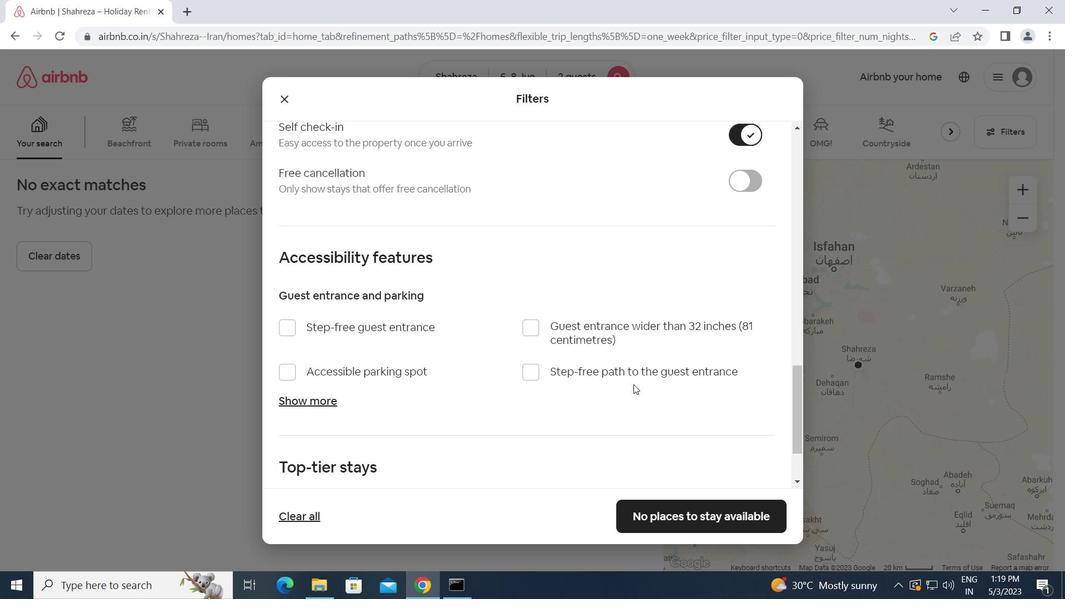 
Action: Mouse scrolled (633, 384) with delta (0, 0)
Screenshot: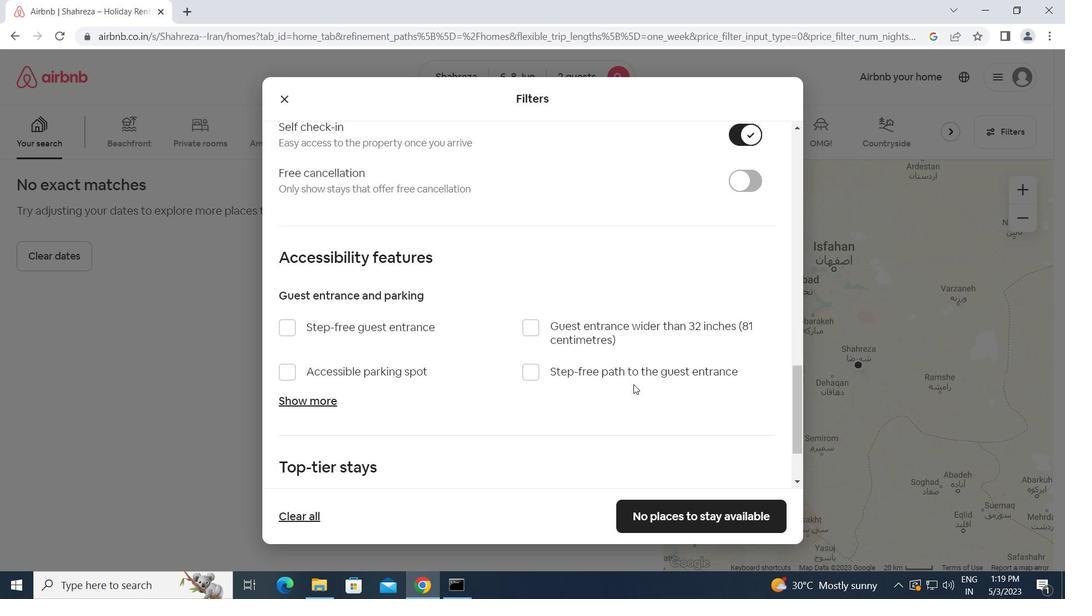 
Action: Mouse scrolled (633, 384) with delta (0, 0)
Screenshot: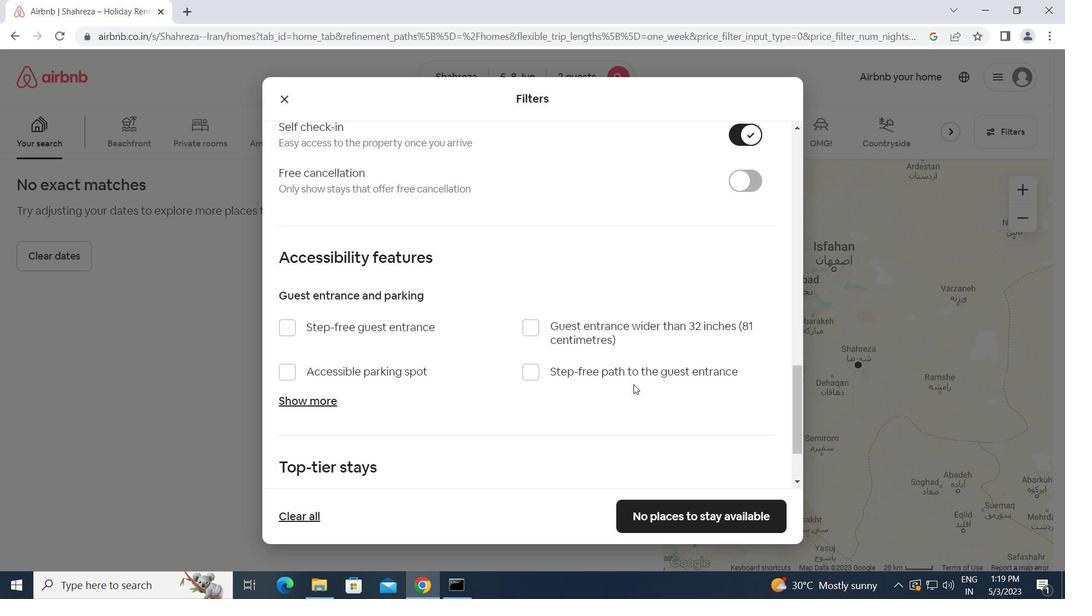 
Action: Mouse scrolled (633, 384) with delta (0, 0)
Screenshot: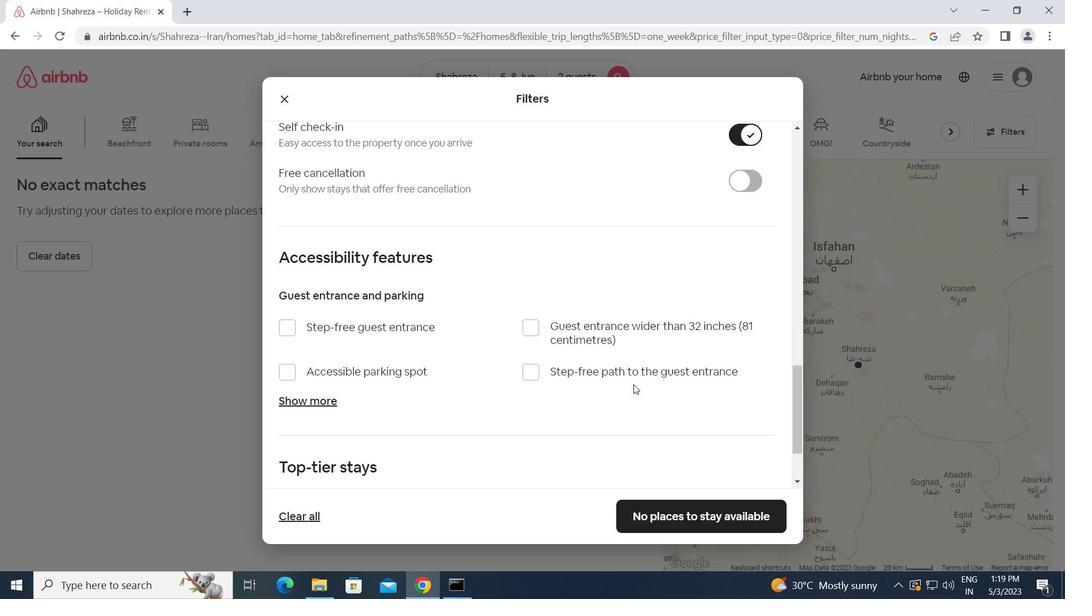 
Action: Mouse scrolled (633, 384) with delta (0, 0)
Screenshot: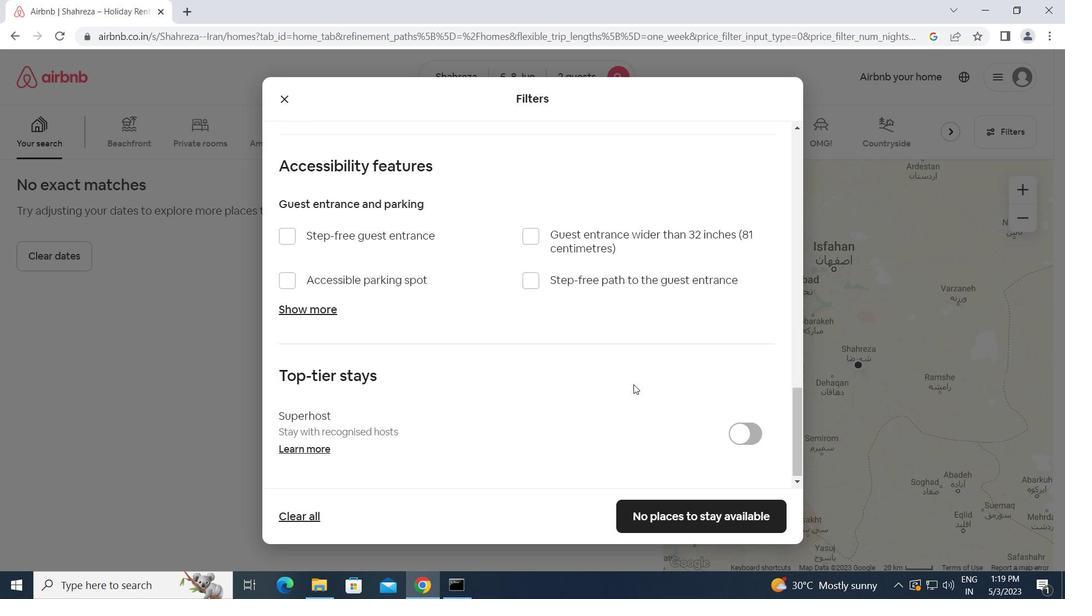 
Action: Mouse moved to (633, 389)
Screenshot: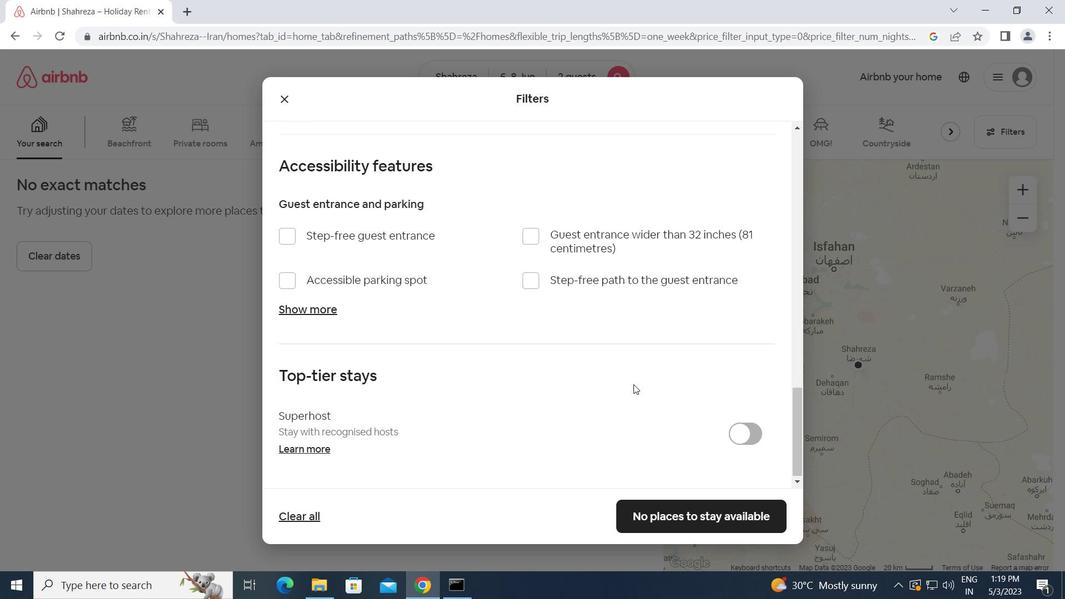 
Action: Mouse scrolled (633, 389) with delta (0, 0)
Screenshot: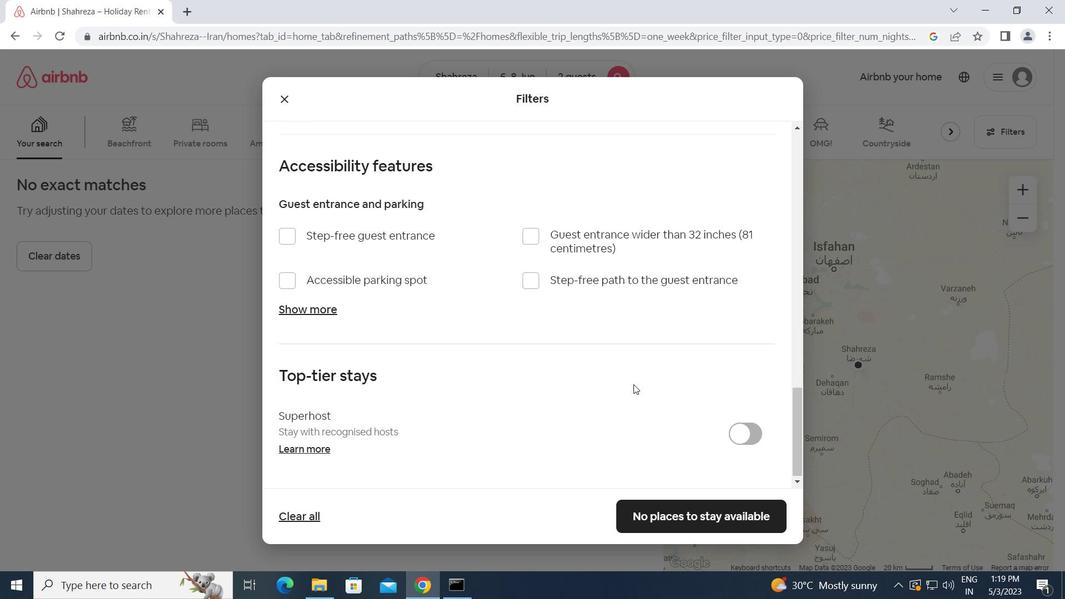 
Action: Mouse moved to (634, 394)
Screenshot: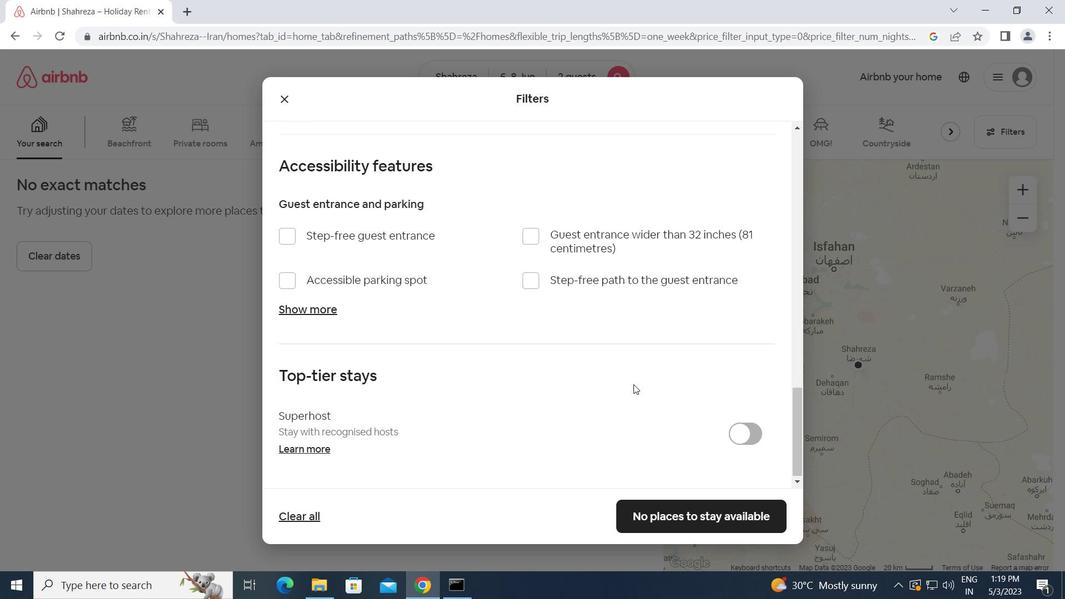 
Action: Mouse scrolled (634, 394) with delta (0, 0)
Screenshot: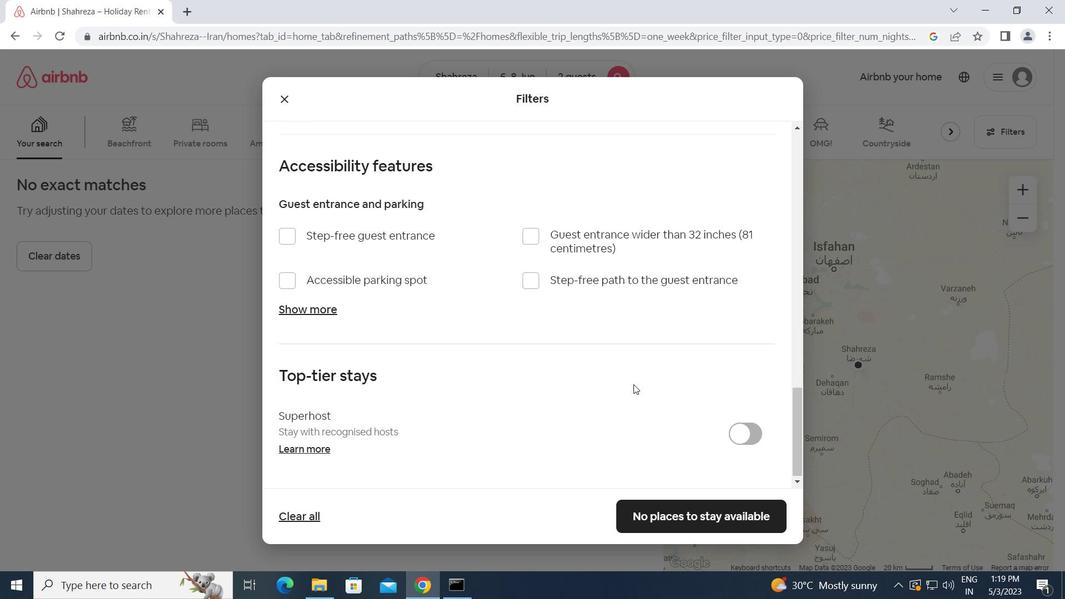 
Action: Mouse moved to (634, 399)
Screenshot: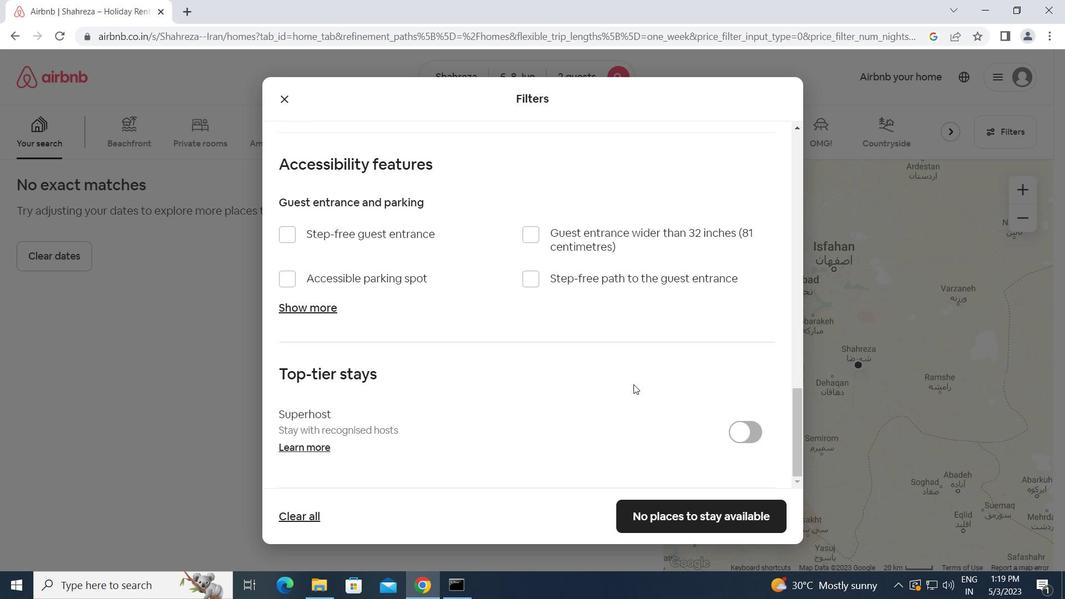 
Action: Mouse scrolled (634, 398) with delta (0, 0)
Screenshot: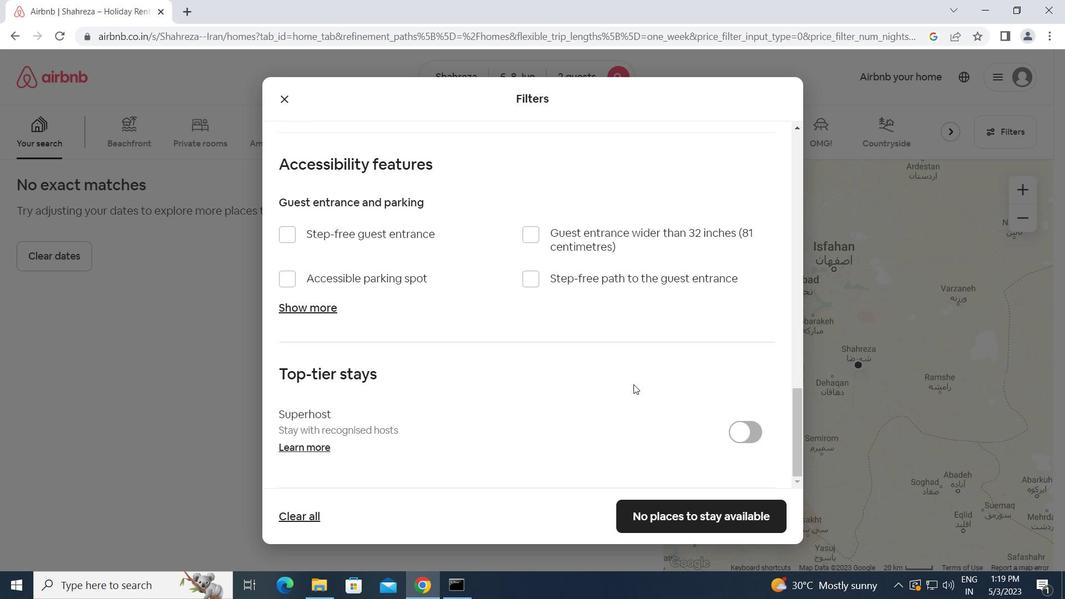 
Action: Mouse moved to (669, 519)
Screenshot: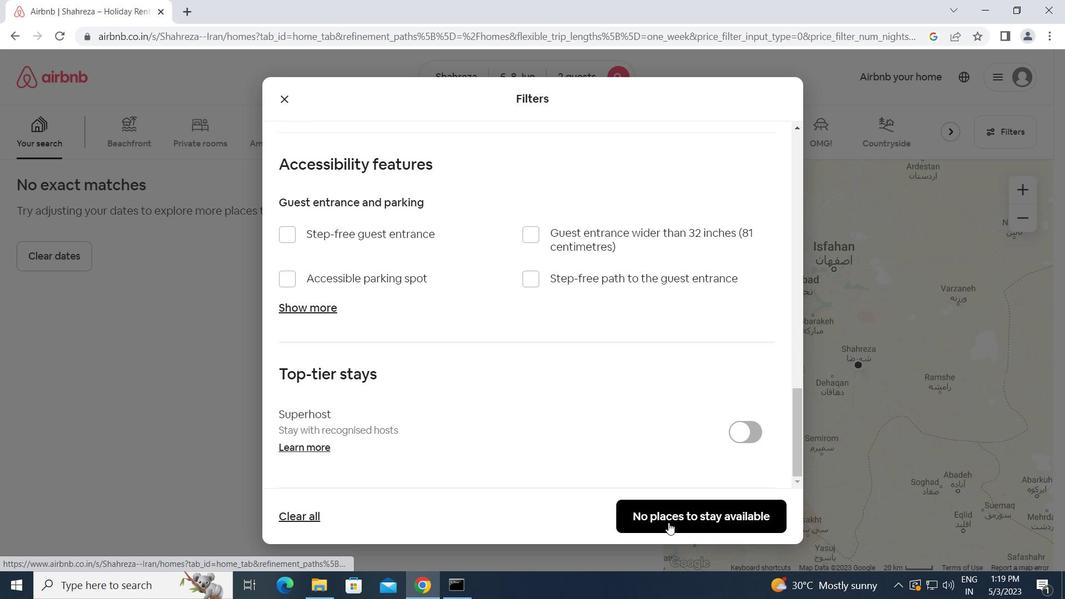 
Action: Mouse pressed left at (669, 519)
Screenshot: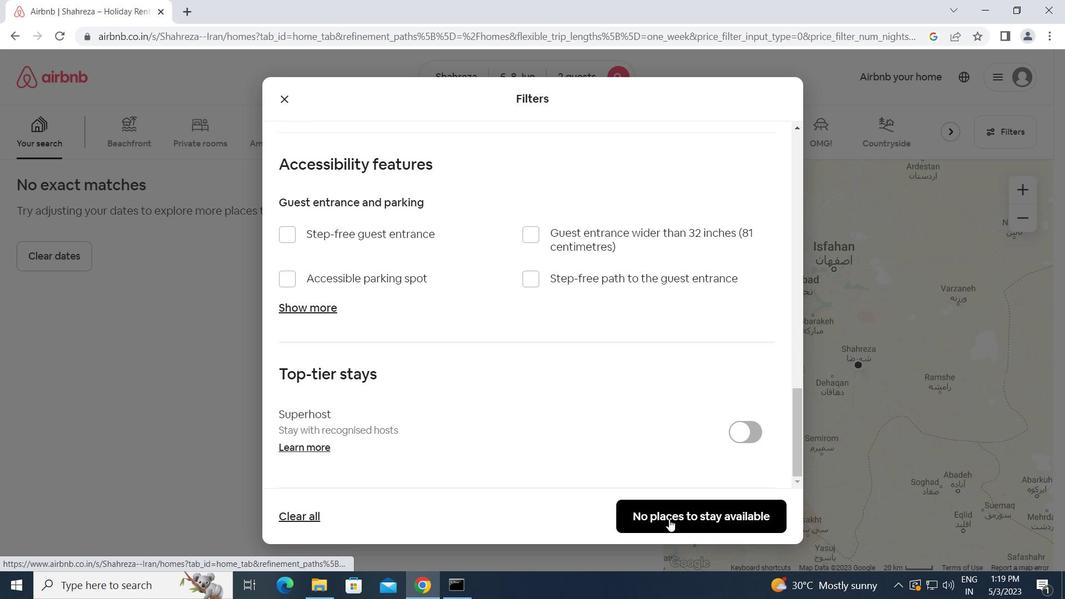 
Action: Mouse moved to (669, 518)
Screenshot: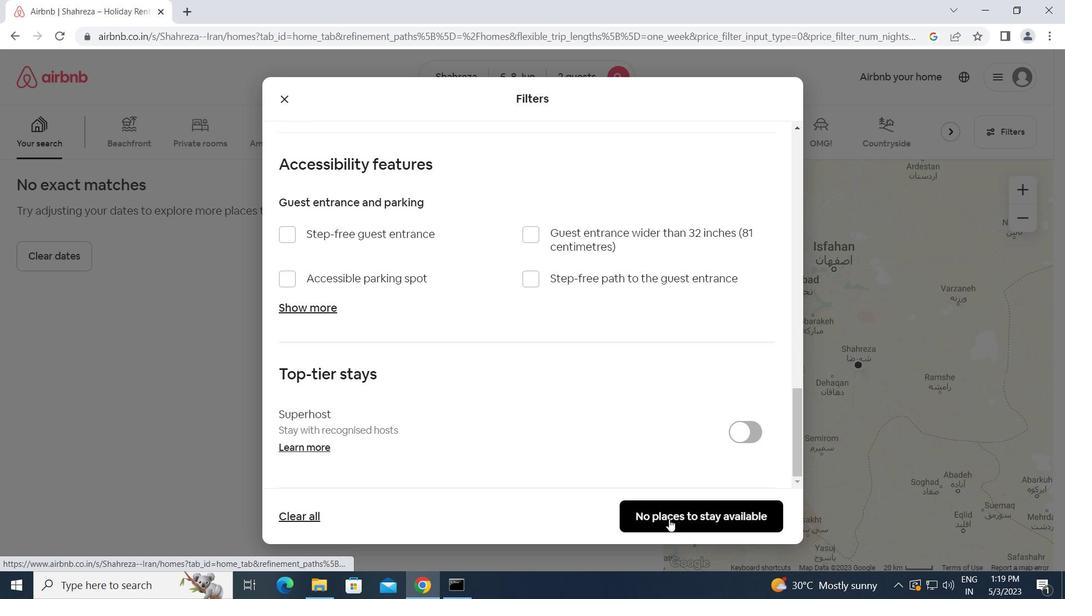 
